 Task: Look for space in Eséka, Cameroon from 26th August, 2023 to 10th September, 2023 for 6 adults, 2 children in price range Rs.10000 to Rs.15000. Place can be entire place or shared room with 6 bedrooms having 6 beds and 6 bathrooms. Property type can be house, flat, guest house. Amenities needed are: wifi, TV, free parkinig on premises, gym, breakfast. Booking option can be shelf check-in. Required host language is English.
Action: Mouse moved to (430, 104)
Screenshot: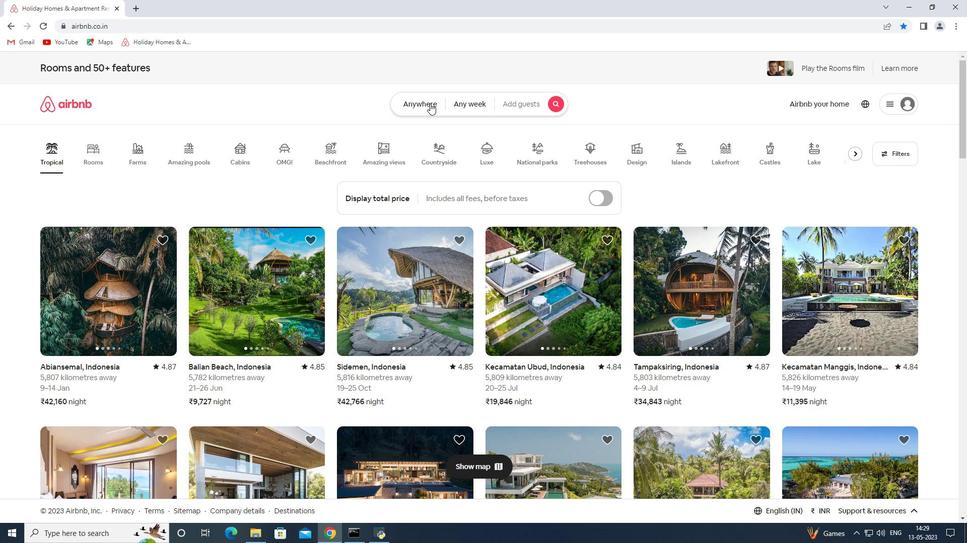 
Action: Mouse pressed left at (430, 104)
Screenshot: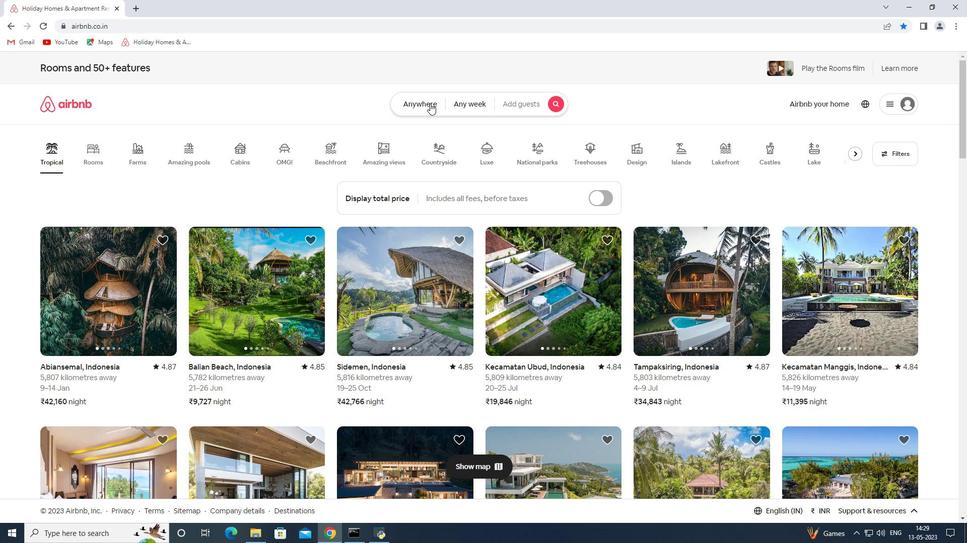 
Action: Mouse moved to (336, 143)
Screenshot: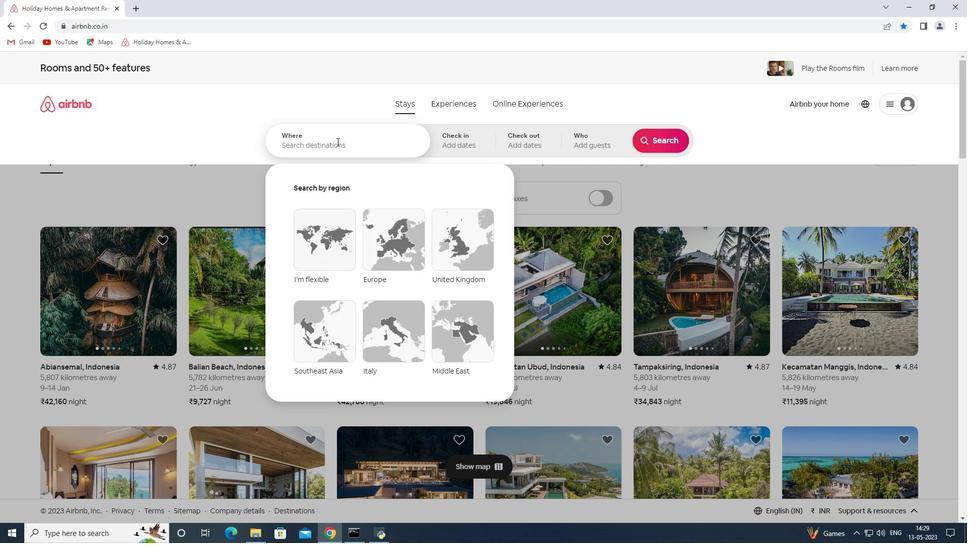 
Action: Mouse pressed left at (336, 143)
Screenshot: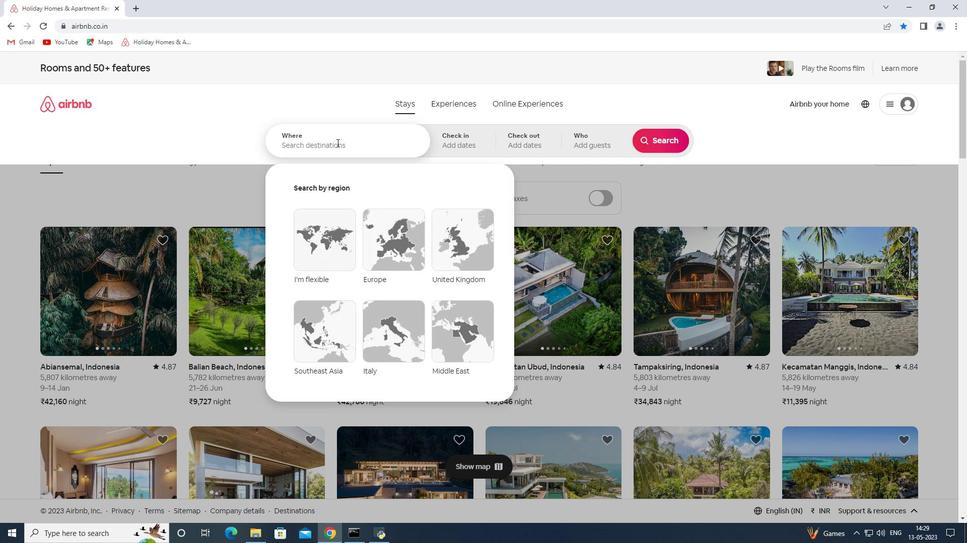 
Action: Key pressed <Key.shift><Key.shift><Key.shift><Key.shift><Key.shift><Key.shift><Key.shift><Key.shift><Key.shift>Eseka<Key.space>
Screenshot: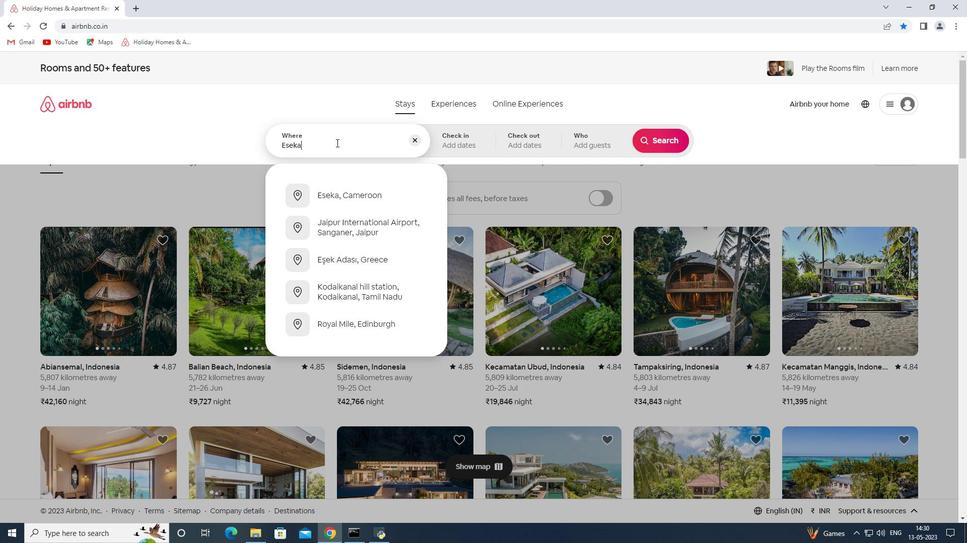 
Action: Mouse moved to (398, 225)
Screenshot: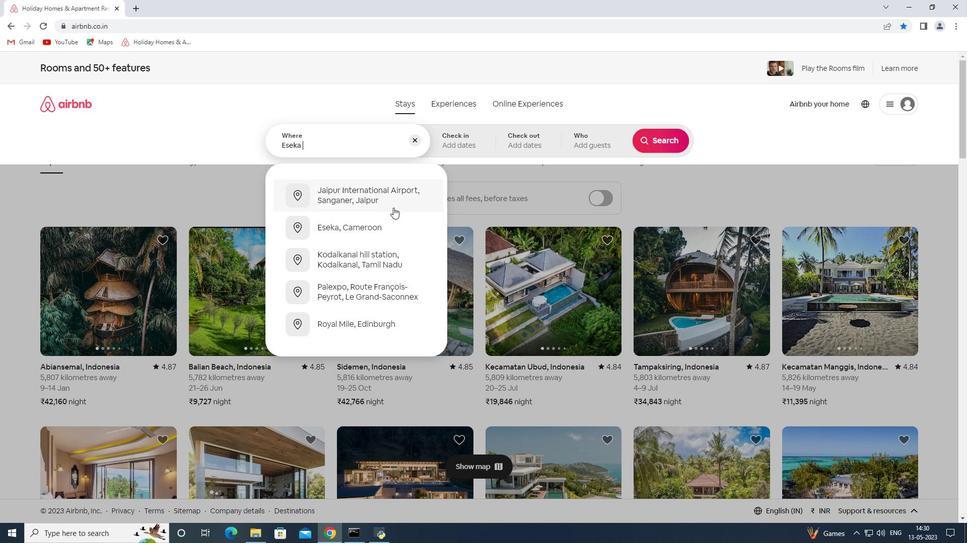 
Action: Mouse pressed left at (398, 225)
Screenshot: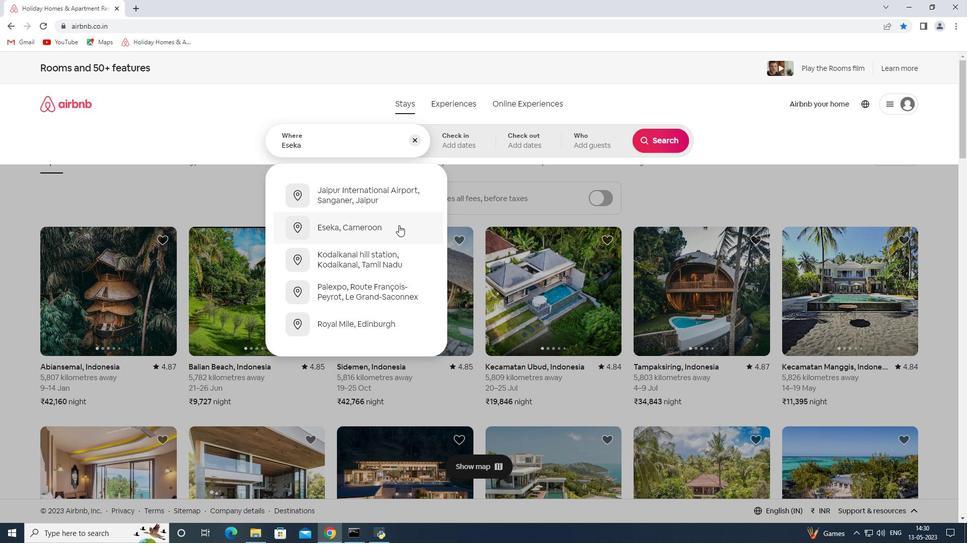 
Action: Mouse moved to (657, 216)
Screenshot: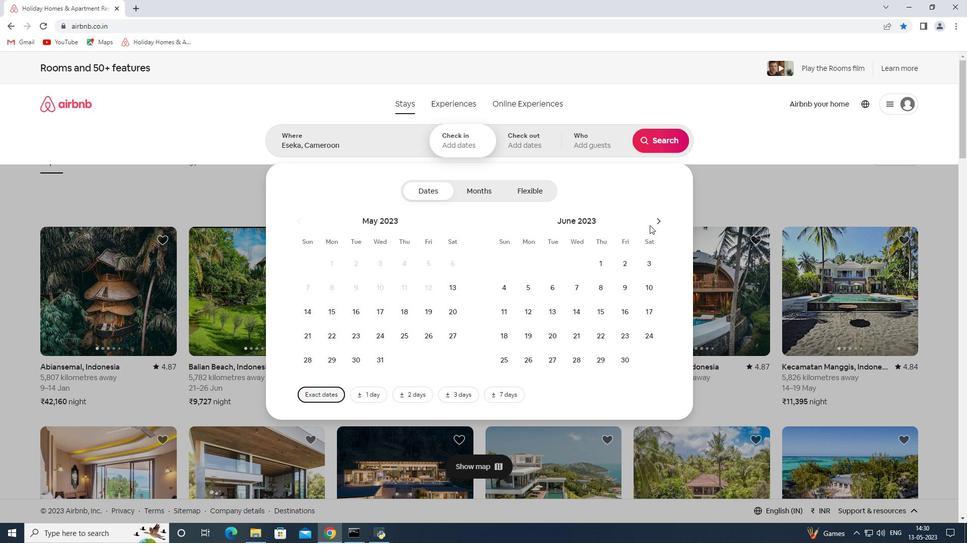 
Action: Mouse pressed left at (657, 216)
Screenshot: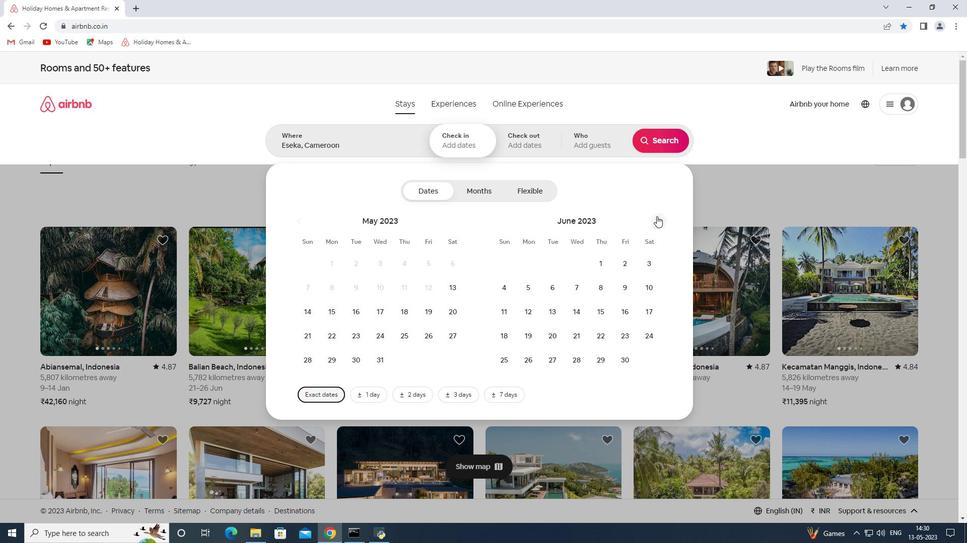 
Action: Mouse pressed left at (657, 216)
Screenshot: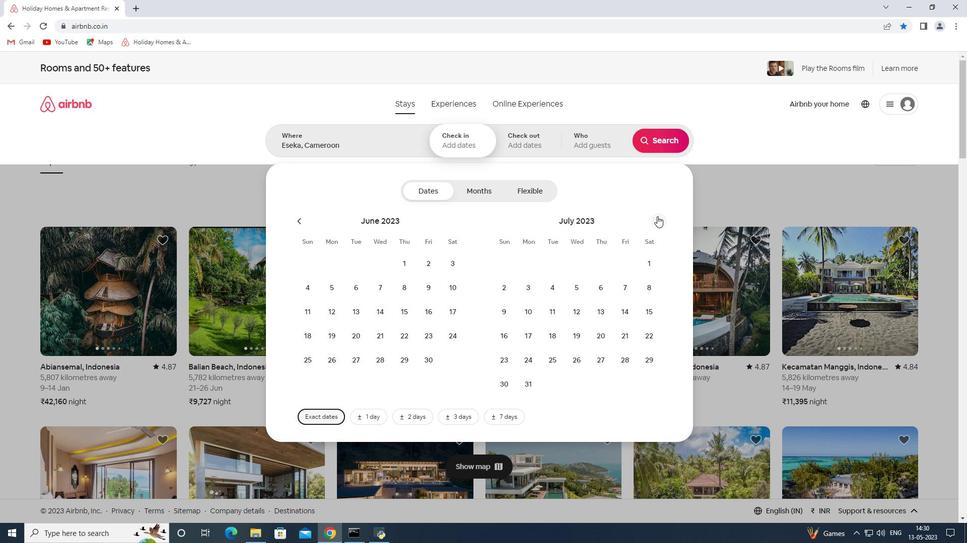 
Action: Mouse moved to (649, 340)
Screenshot: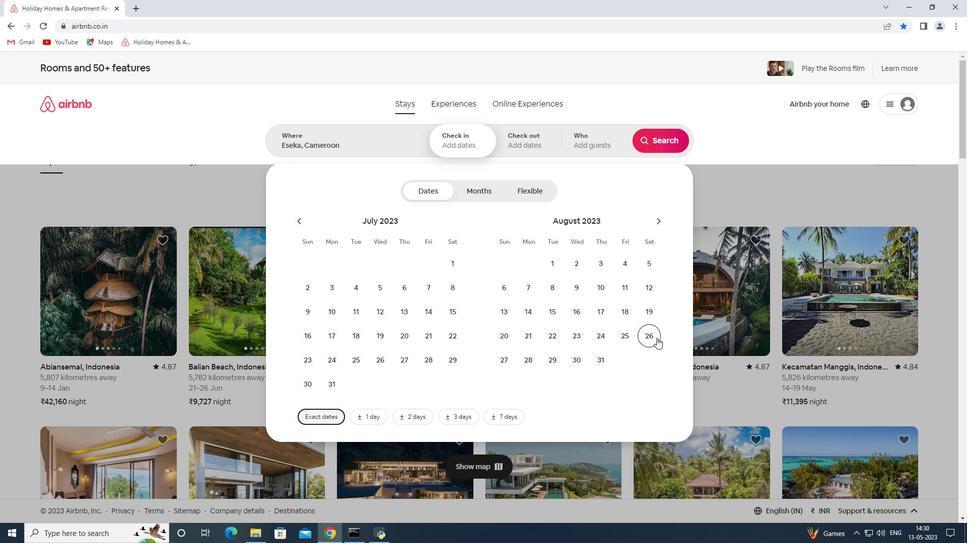 
Action: Mouse pressed left at (649, 340)
Screenshot: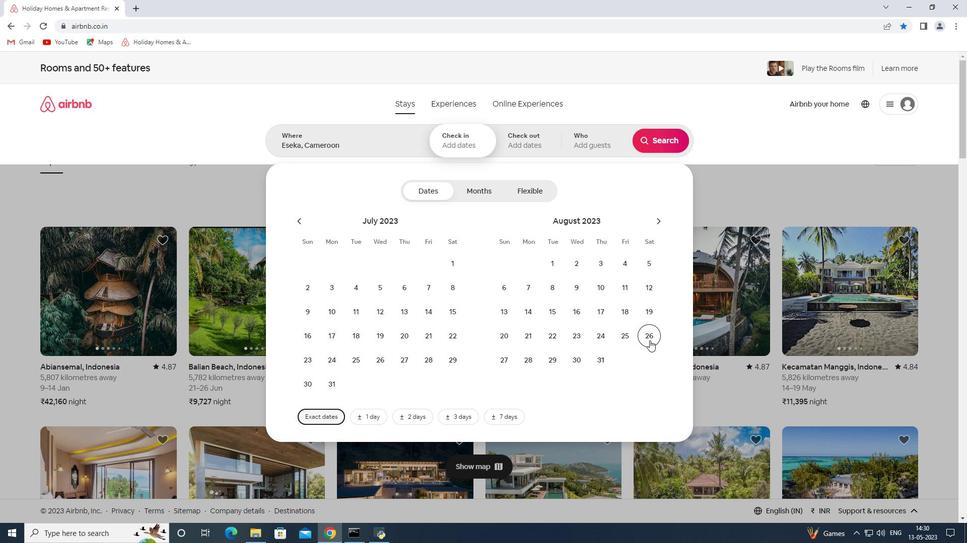 
Action: Mouse moved to (656, 218)
Screenshot: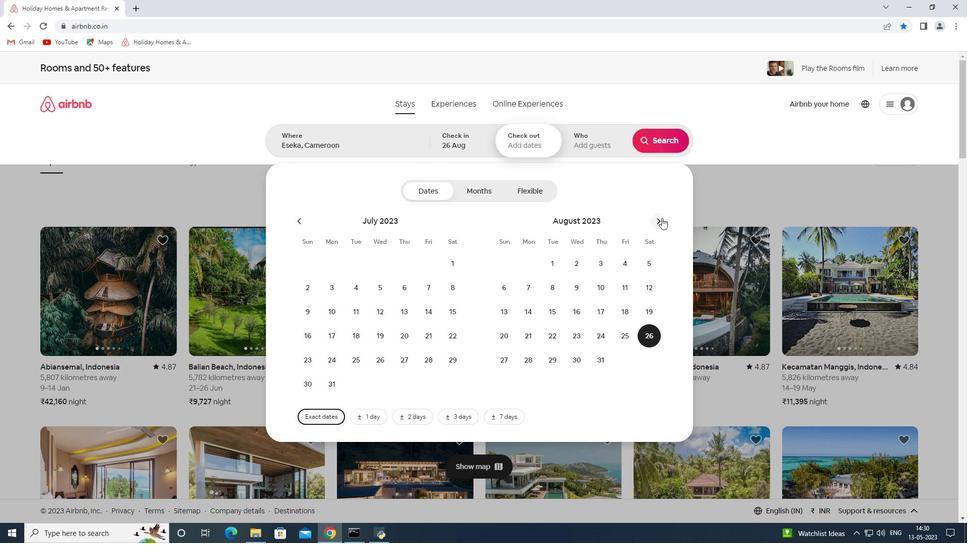 
Action: Mouse pressed left at (656, 218)
Screenshot: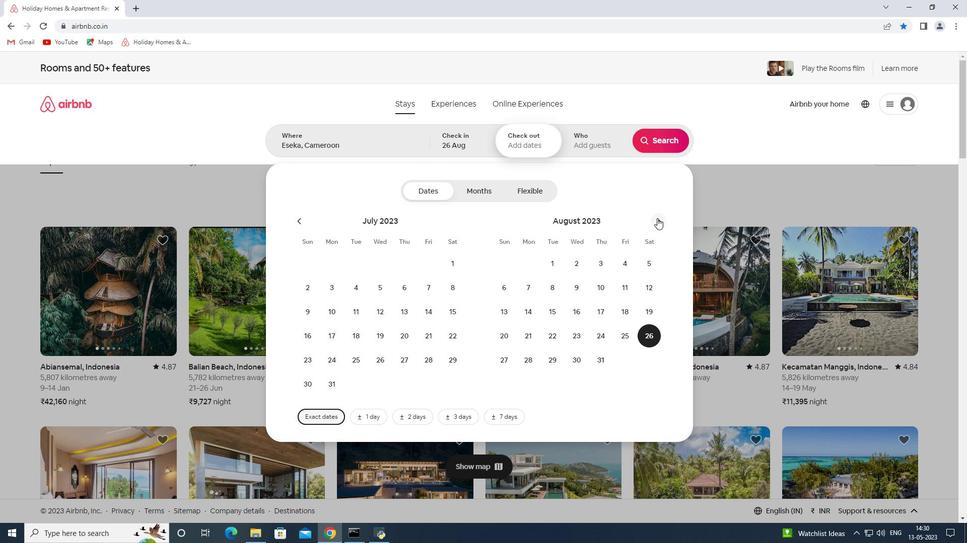 
Action: Mouse moved to (508, 309)
Screenshot: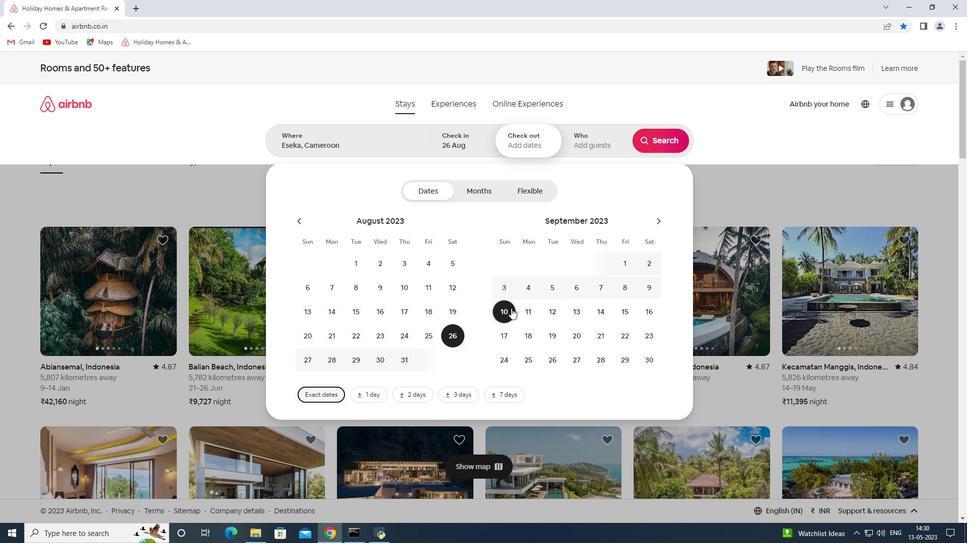 
Action: Mouse pressed left at (508, 309)
Screenshot: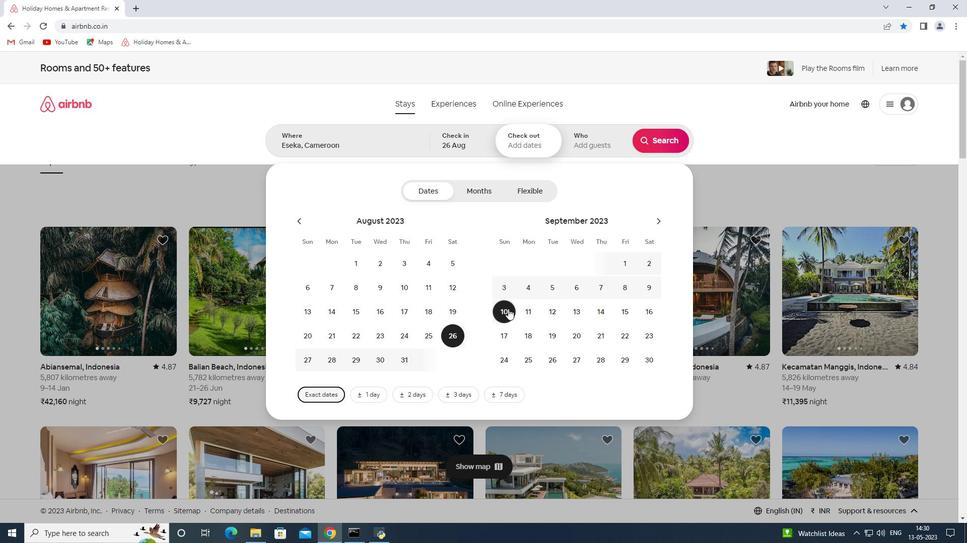 
Action: Mouse moved to (590, 144)
Screenshot: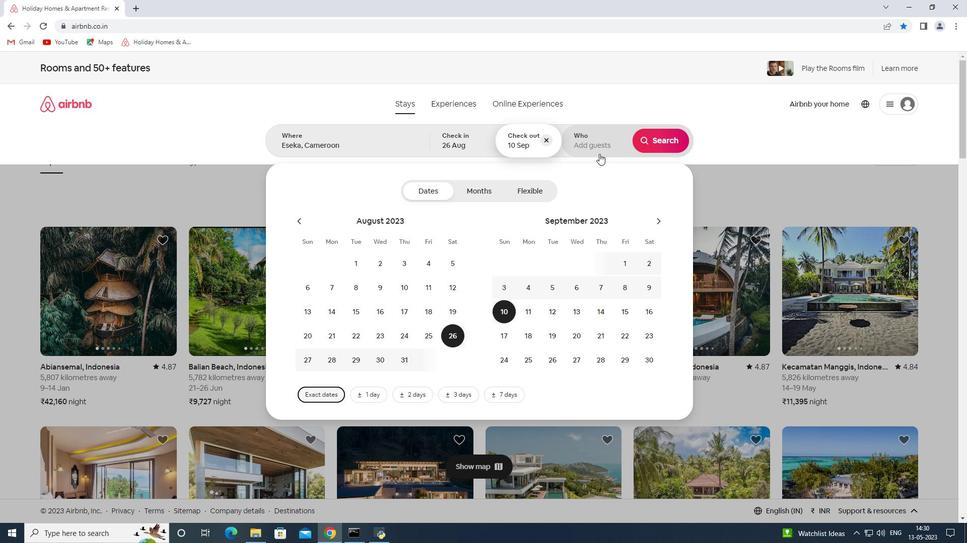 
Action: Mouse pressed left at (590, 144)
Screenshot: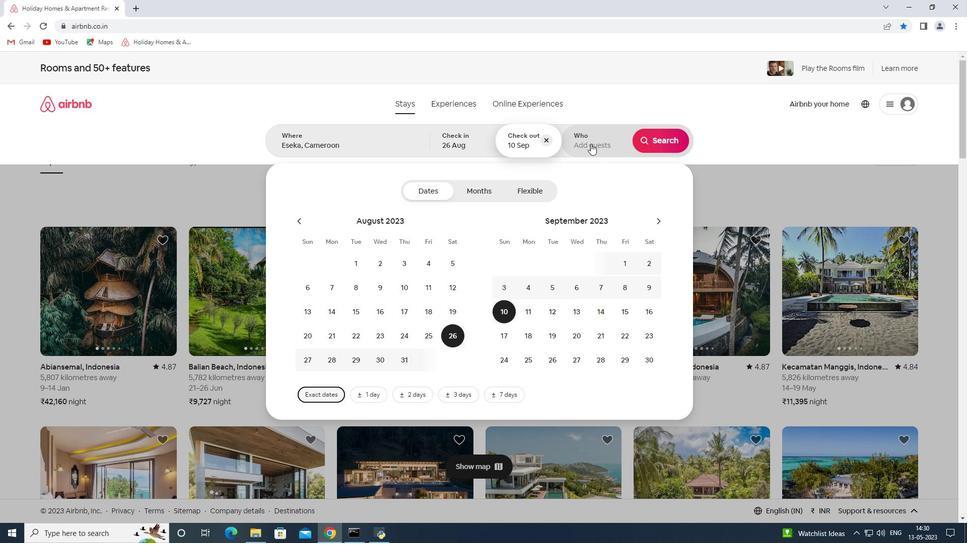 
Action: Mouse moved to (665, 192)
Screenshot: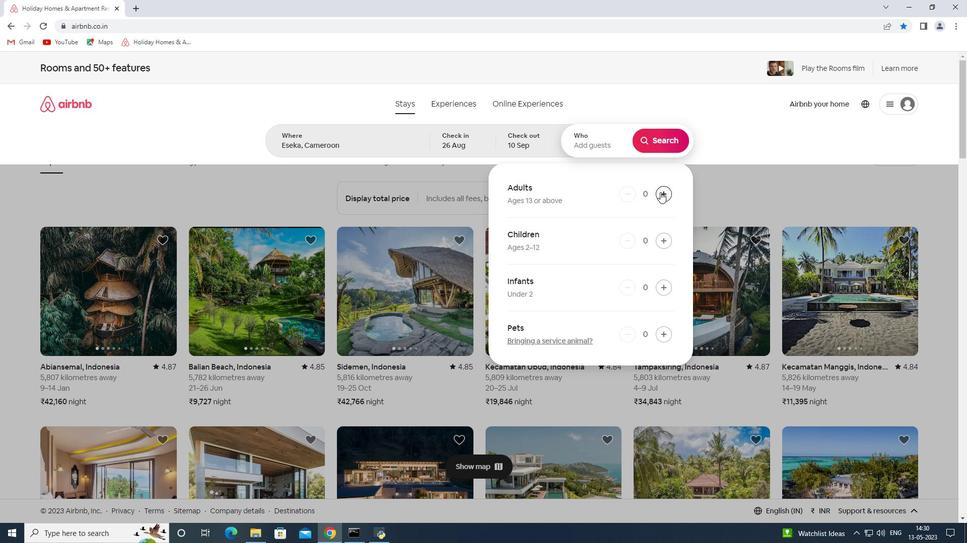 
Action: Mouse pressed left at (665, 192)
Screenshot: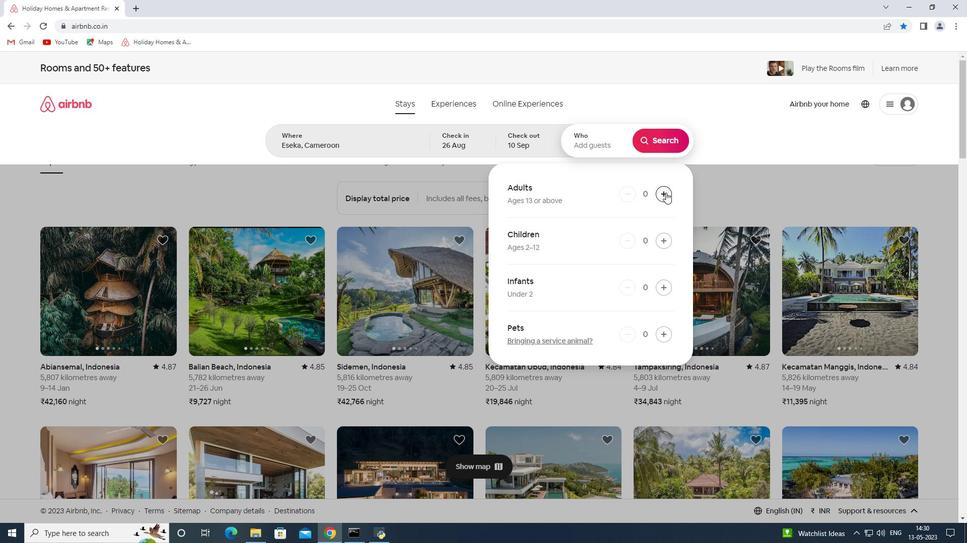 
Action: Mouse pressed left at (665, 192)
Screenshot: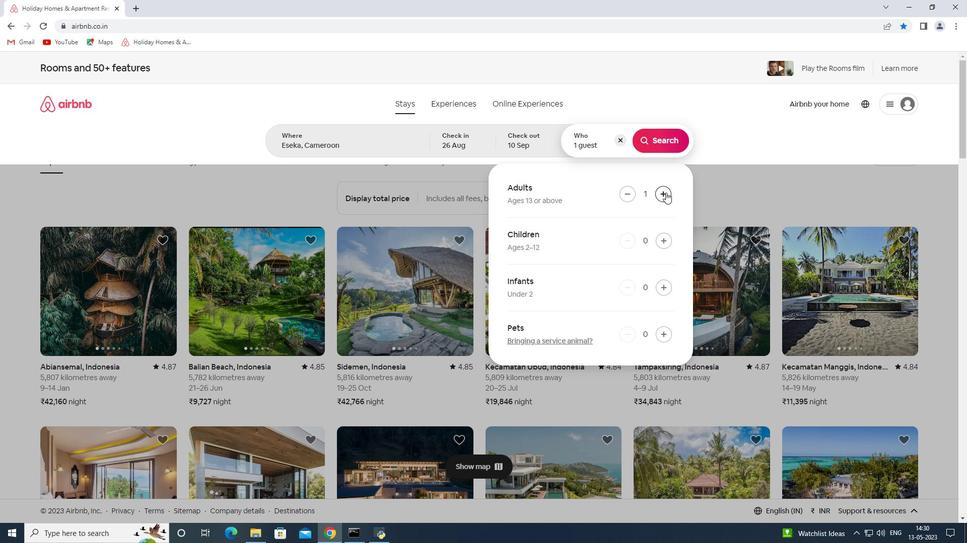 
Action: Mouse pressed left at (665, 192)
Screenshot: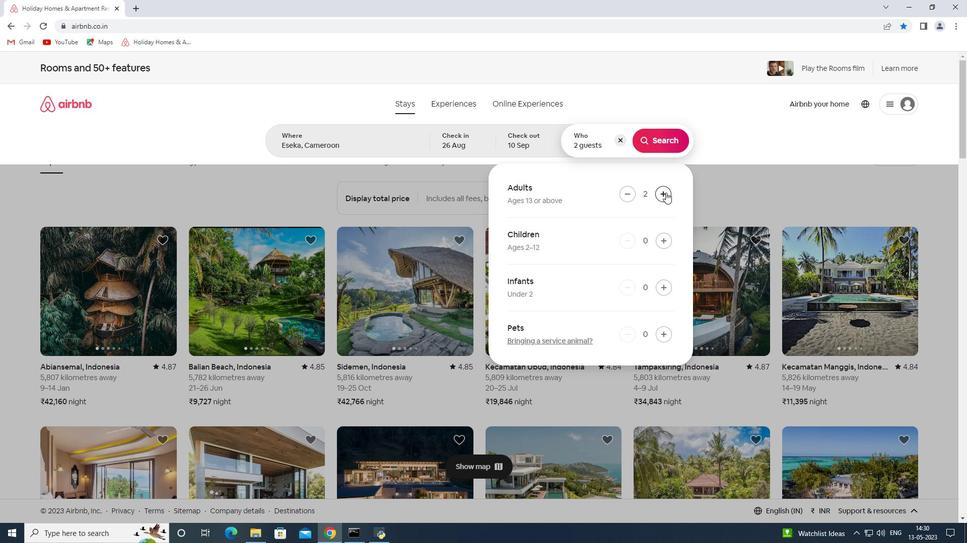 
Action: Mouse pressed left at (665, 192)
Screenshot: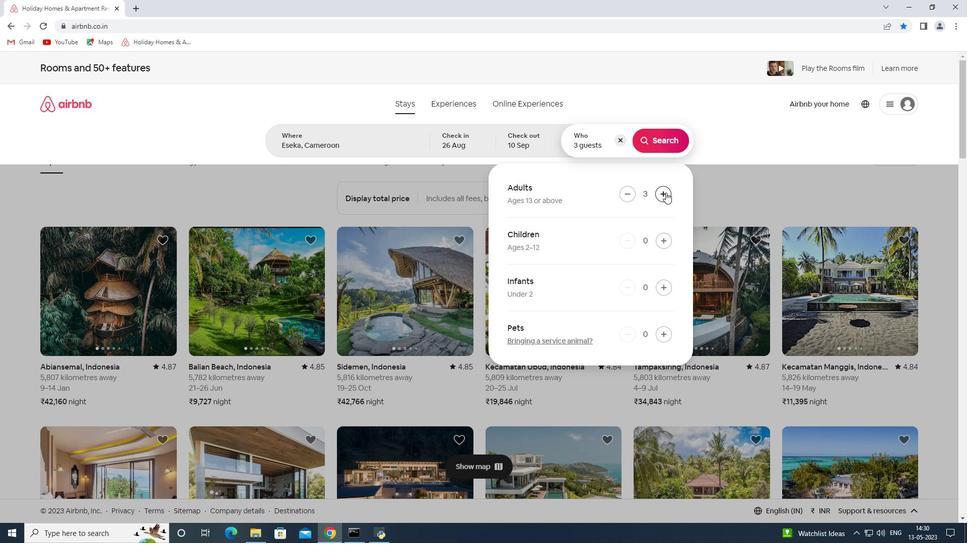 
Action: Mouse pressed left at (665, 192)
Screenshot: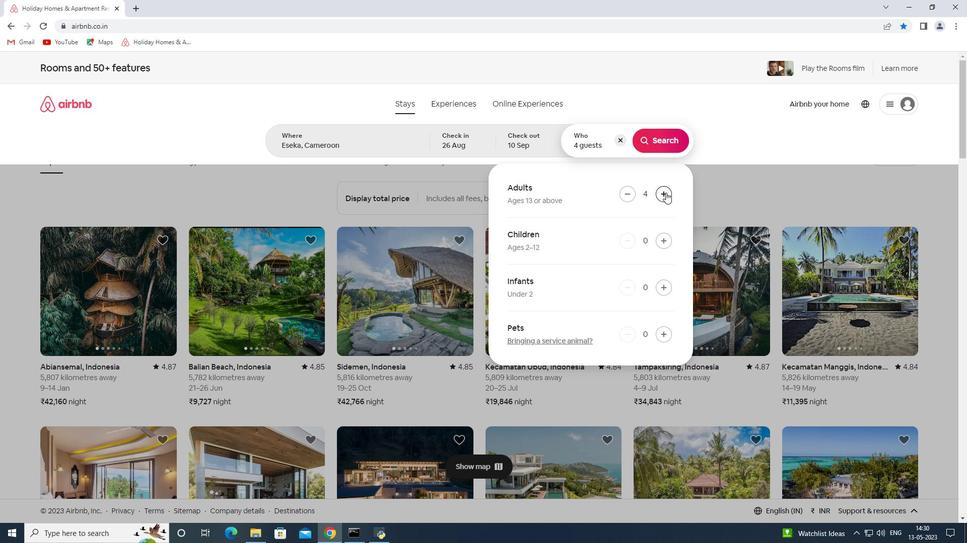 
Action: Mouse pressed left at (665, 192)
Screenshot: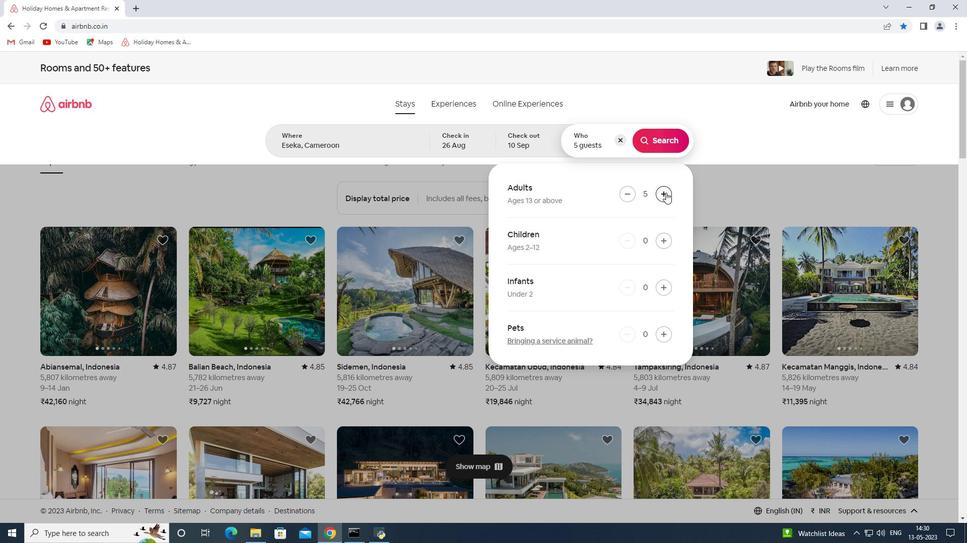 
Action: Mouse moved to (662, 242)
Screenshot: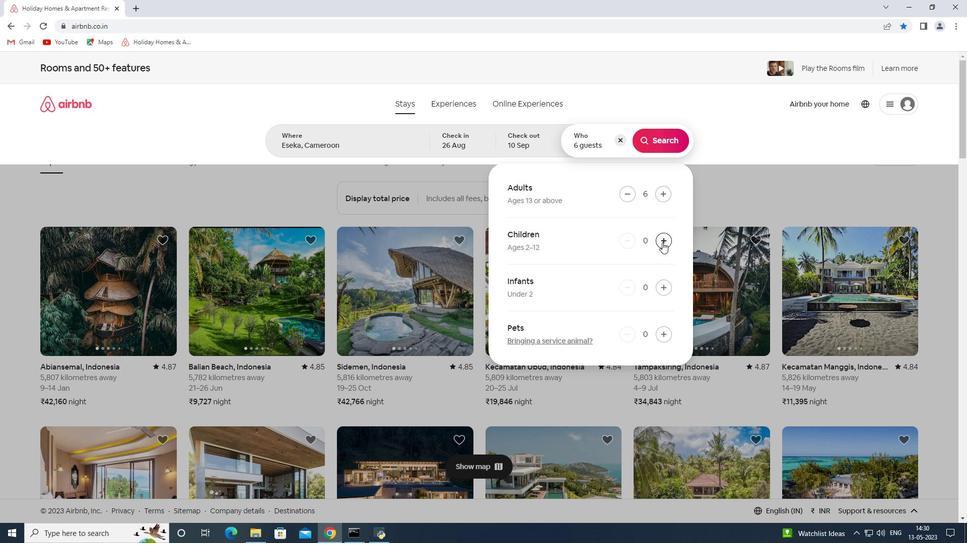 
Action: Mouse pressed left at (662, 242)
Screenshot: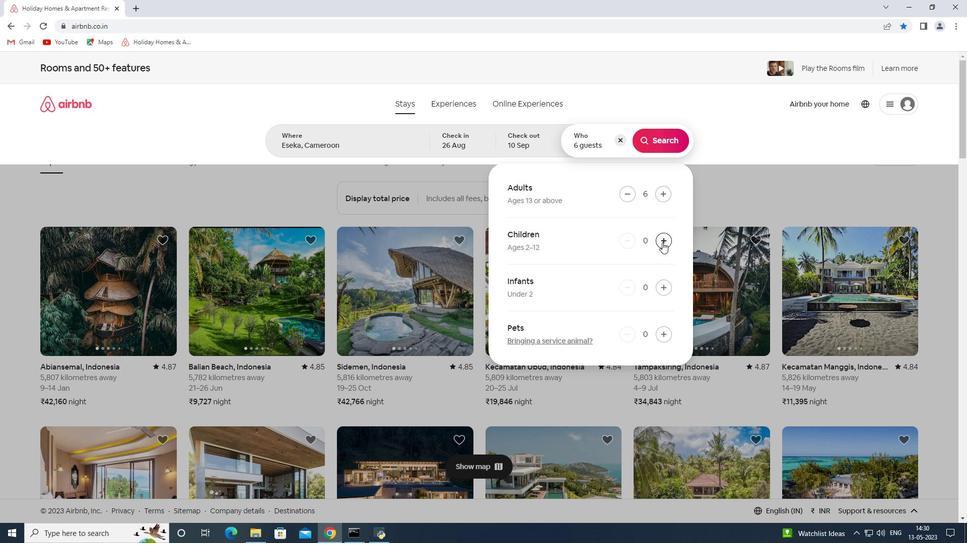 
Action: Mouse pressed left at (662, 242)
Screenshot: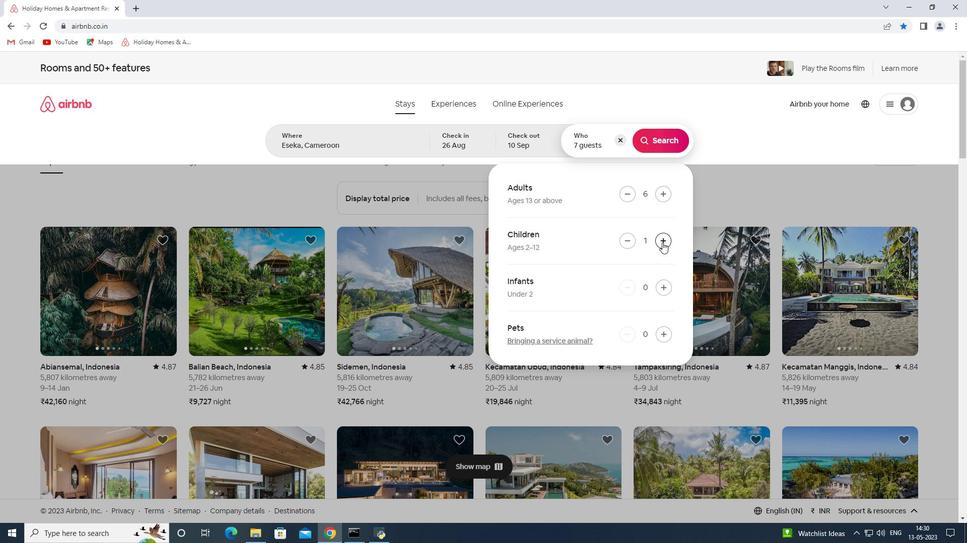 
Action: Mouse moved to (657, 148)
Screenshot: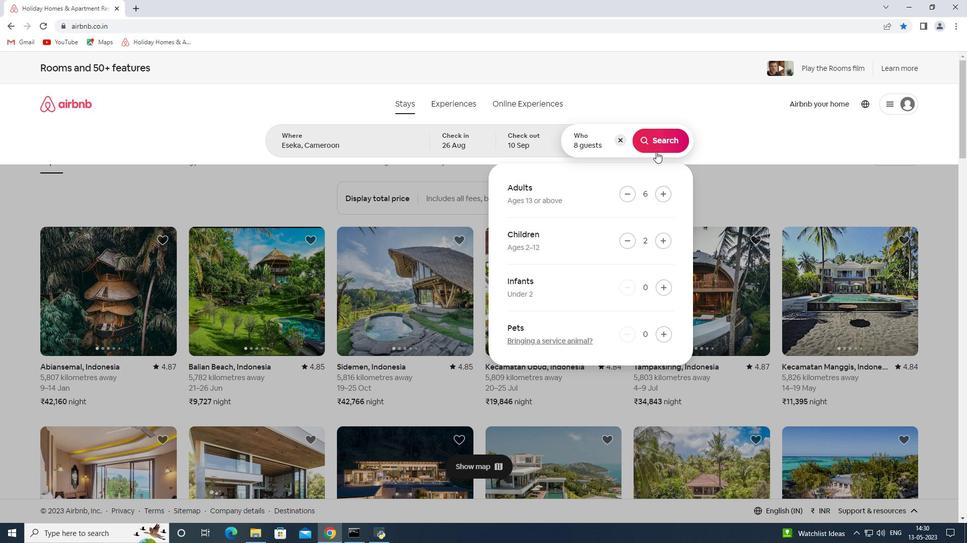 
Action: Mouse pressed left at (657, 148)
Screenshot: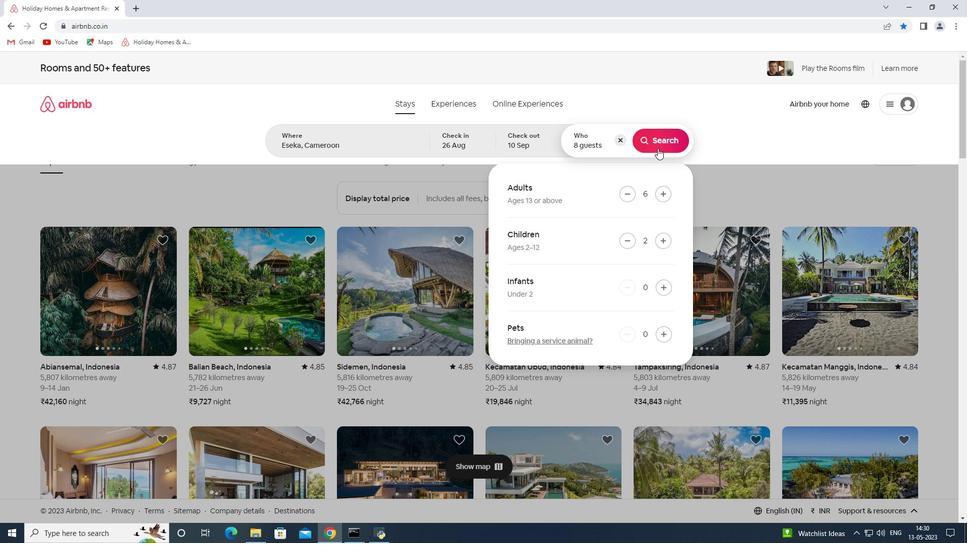 
Action: Mouse moved to (913, 115)
Screenshot: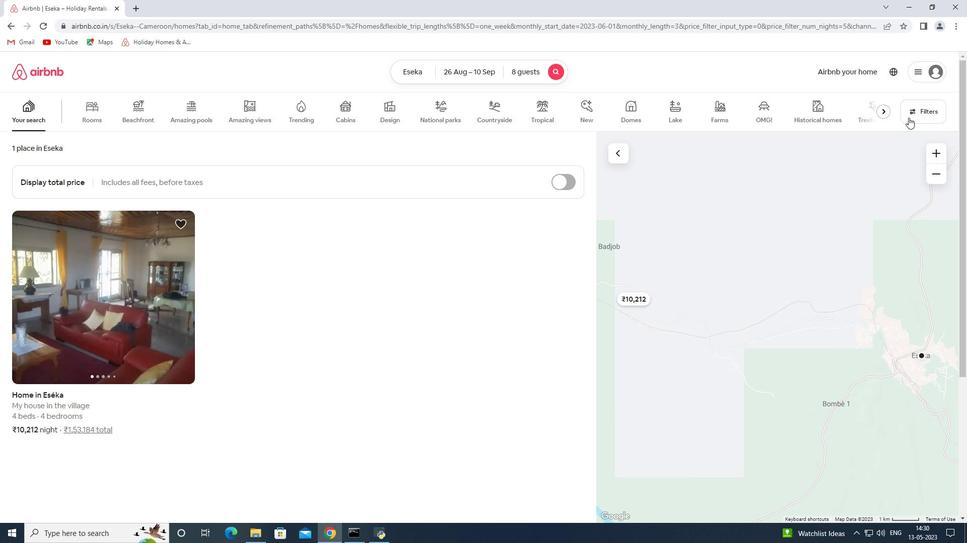 
Action: Mouse pressed left at (913, 115)
Screenshot: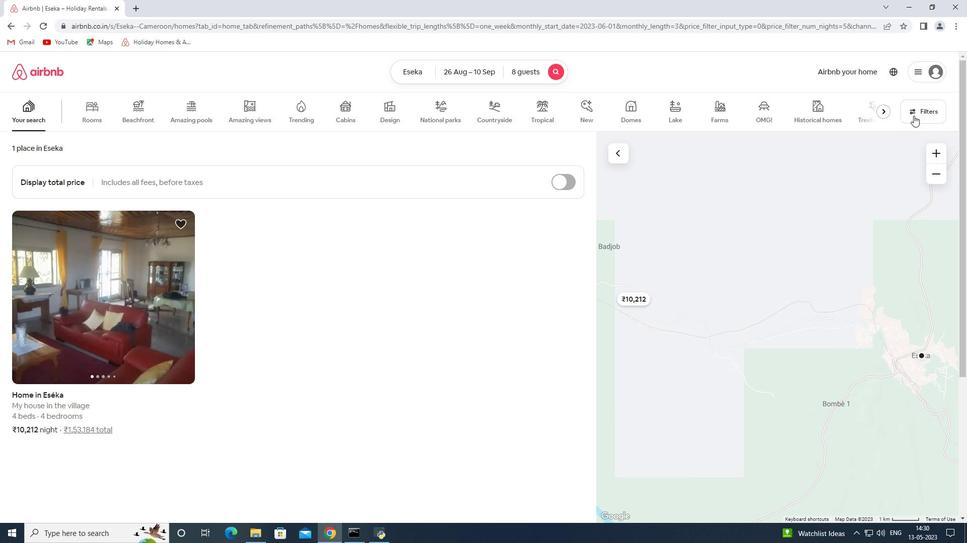 
Action: Mouse moved to (385, 364)
Screenshot: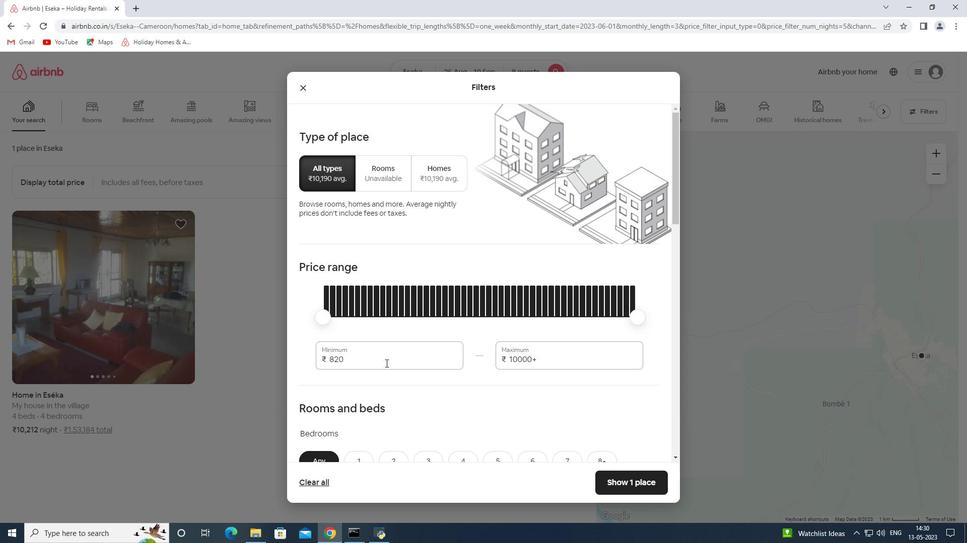 
Action: Mouse pressed left at (385, 364)
Screenshot: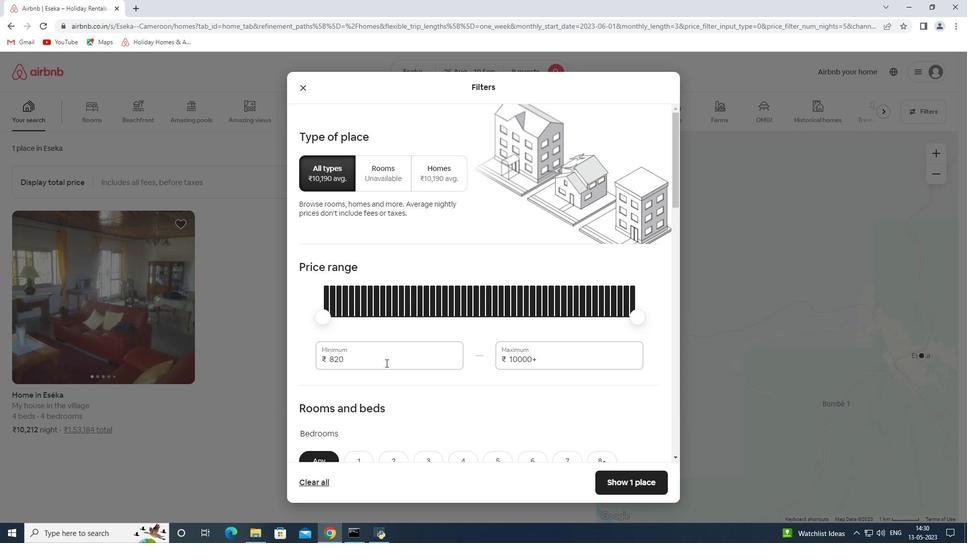 
Action: Mouse pressed left at (385, 364)
Screenshot: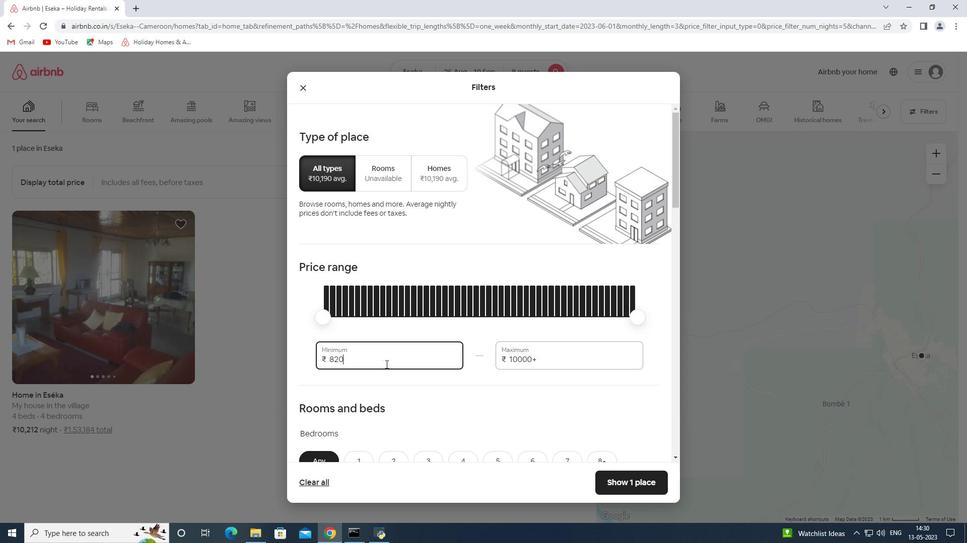 
Action: Key pressed 10000<Key.tab>15000
Screenshot: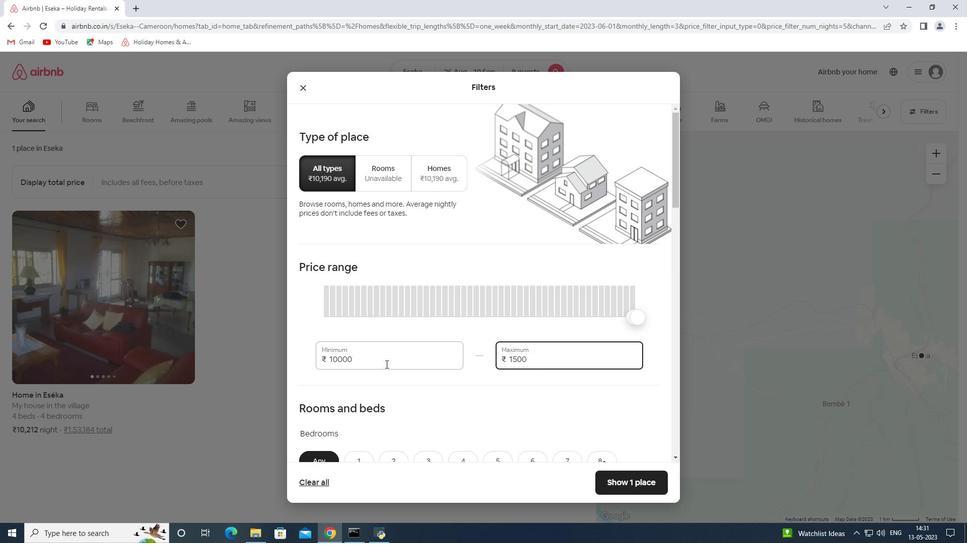 
Action: Mouse moved to (377, 351)
Screenshot: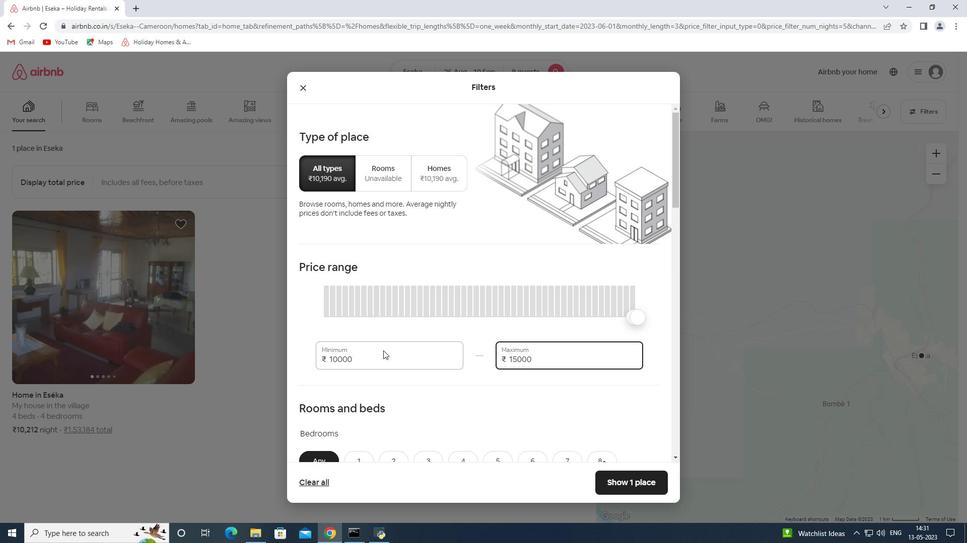 
Action: Mouse scrolled (377, 351) with delta (0, 0)
Screenshot: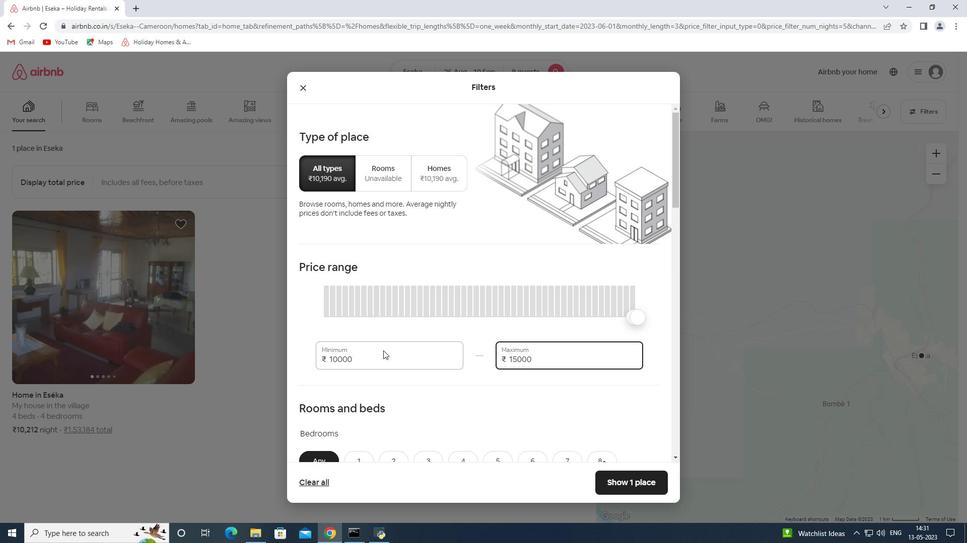 
Action: Mouse moved to (366, 350)
Screenshot: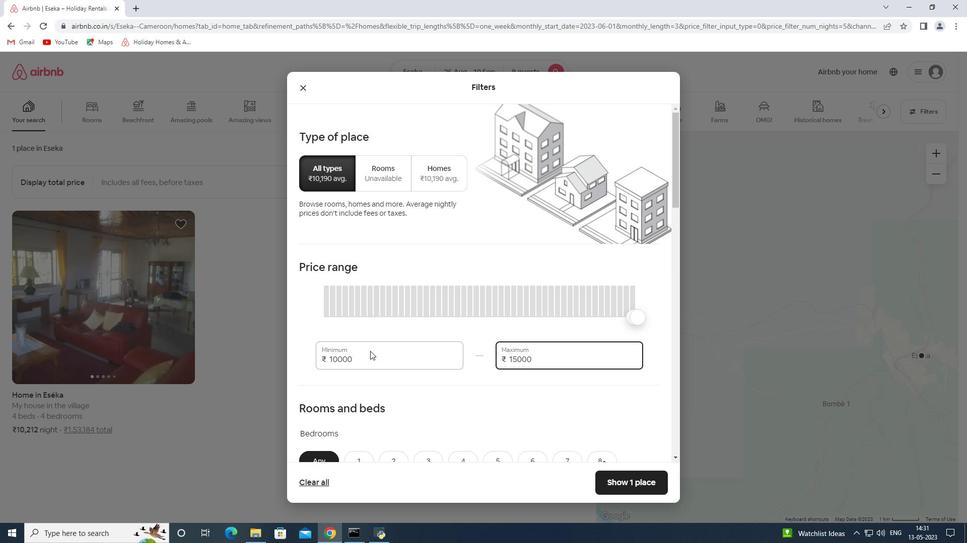 
Action: Mouse scrolled (366, 350) with delta (0, 0)
Screenshot: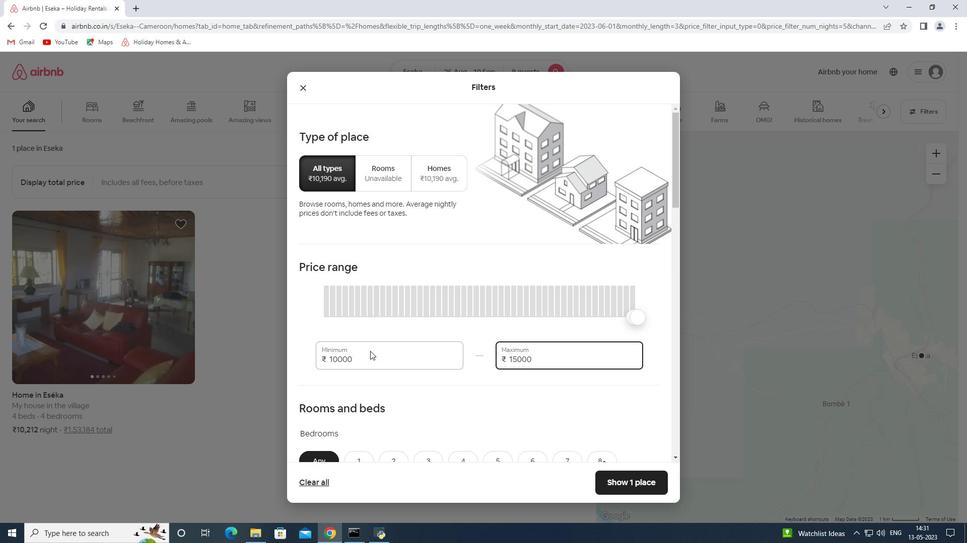 
Action: Mouse moved to (365, 335)
Screenshot: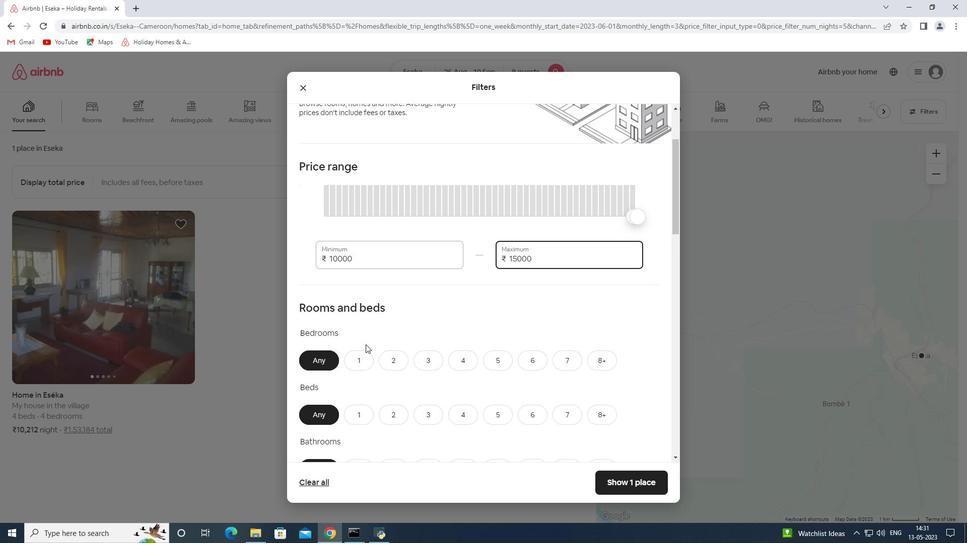 
Action: Mouse scrolled (365, 334) with delta (0, 0)
Screenshot: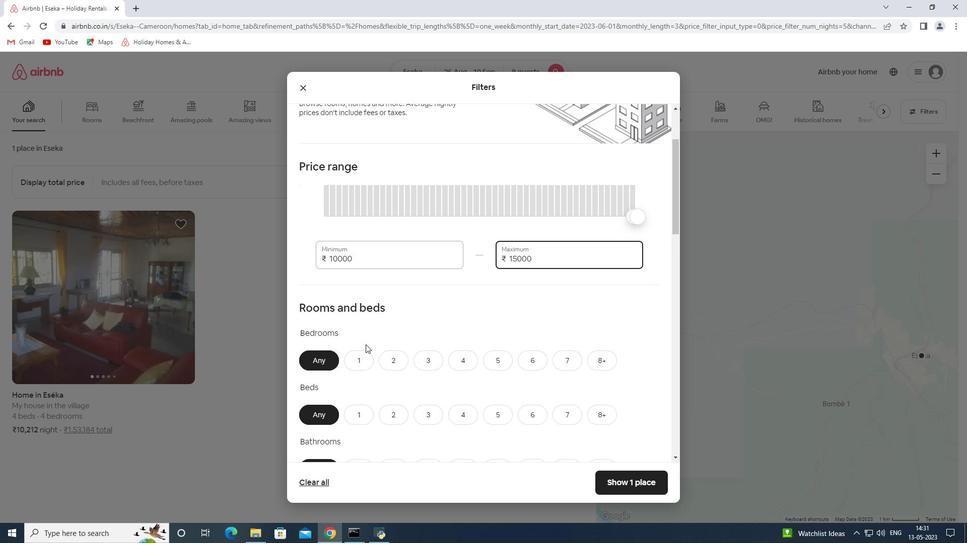 
Action: Mouse moved to (393, 291)
Screenshot: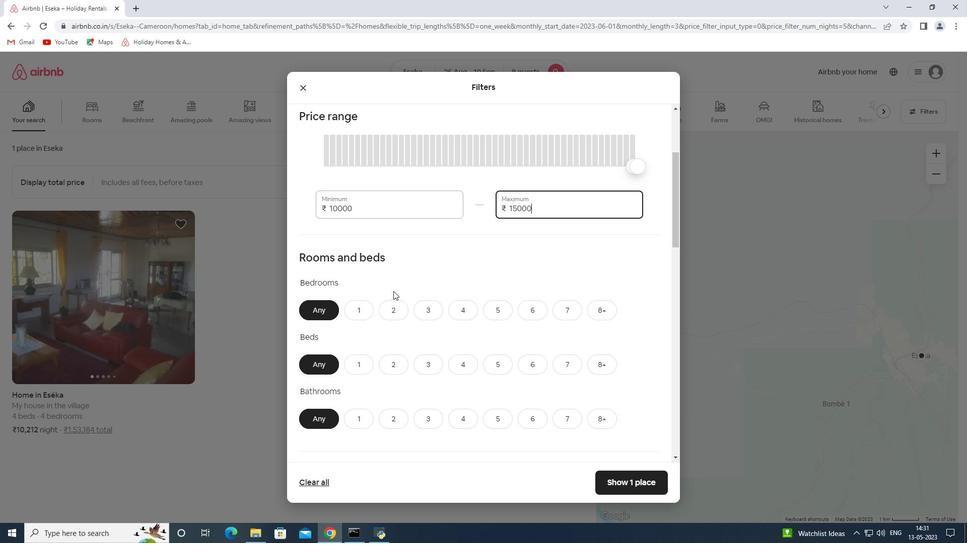 
Action: Mouse scrolled (393, 290) with delta (0, 0)
Screenshot: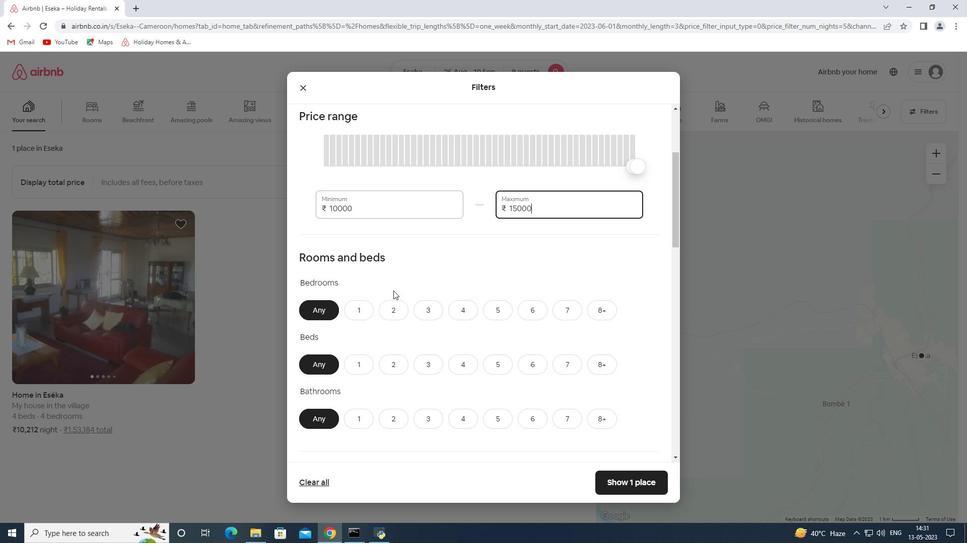 
Action: Mouse moved to (531, 257)
Screenshot: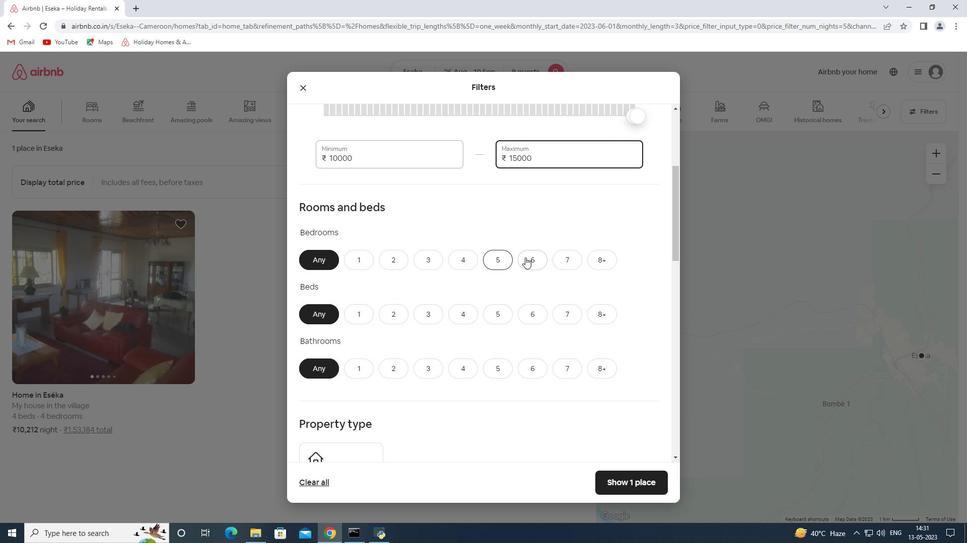 
Action: Mouse pressed left at (531, 257)
Screenshot: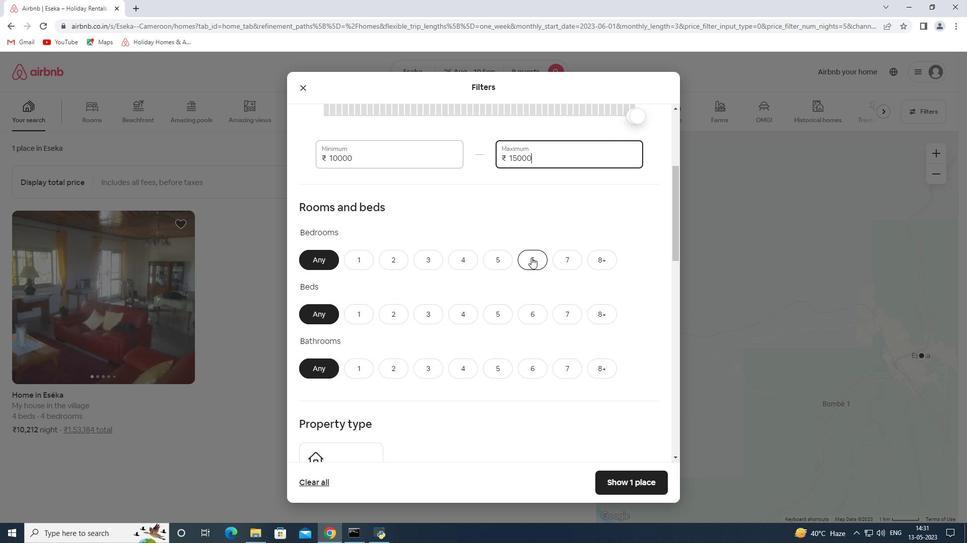 
Action: Mouse moved to (531, 311)
Screenshot: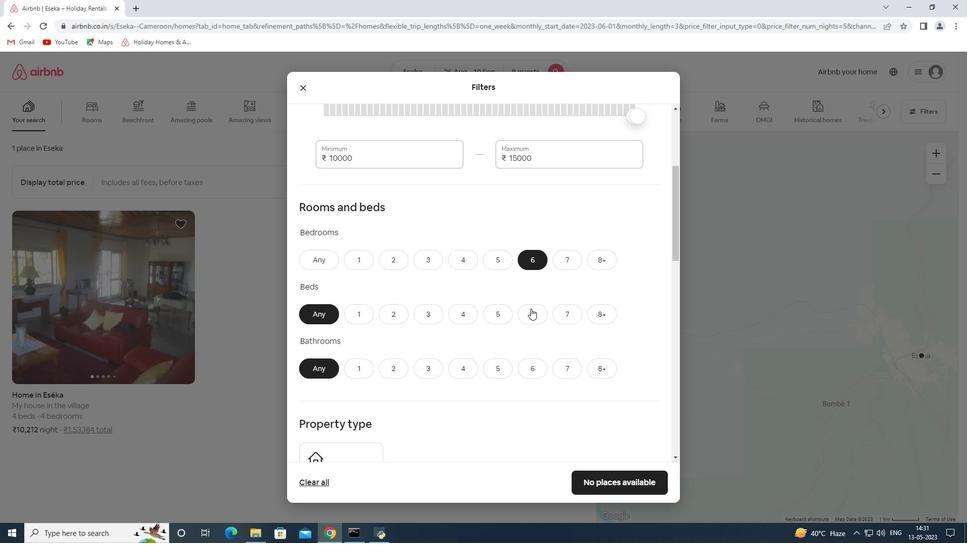 
Action: Mouse pressed left at (531, 311)
Screenshot: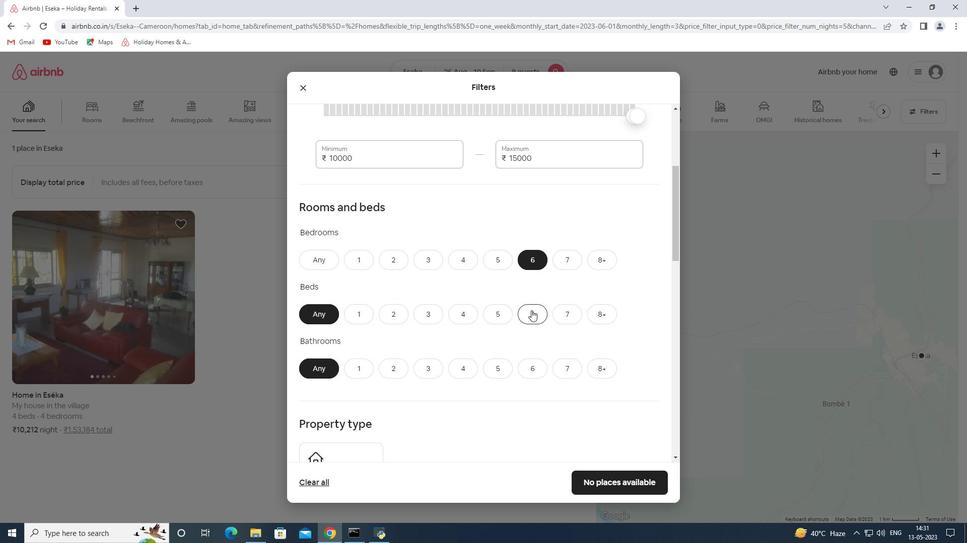 
Action: Mouse scrolled (531, 310) with delta (0, 0)
Screenshot: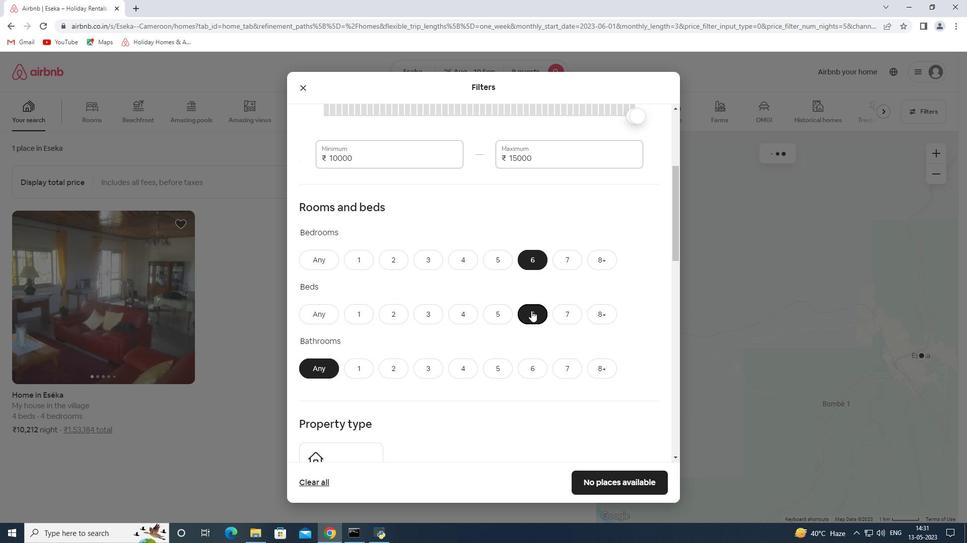 
Action: Mouse scrolled (531, 310) with delta (0, 0)
Screenshot: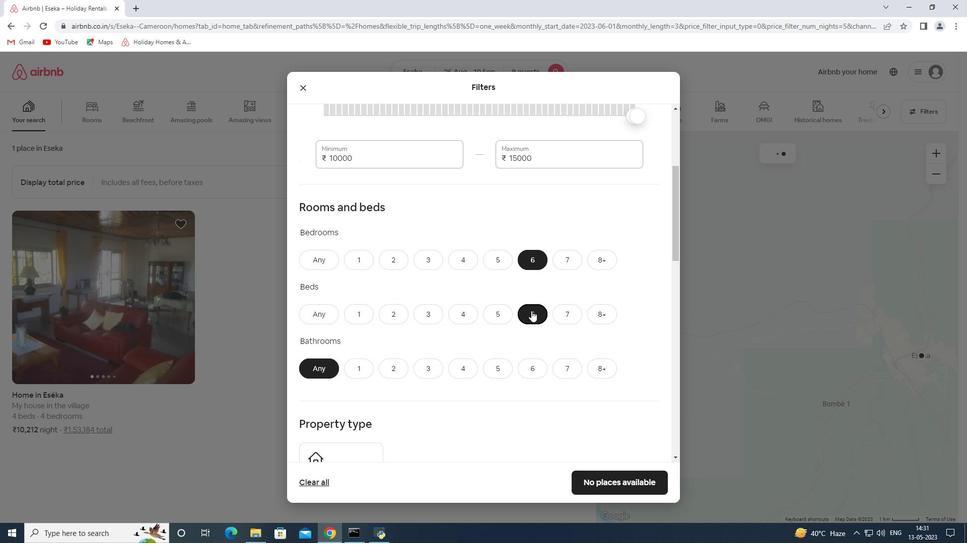 
Action: Mouse moved to (532, 272)
Screenshot: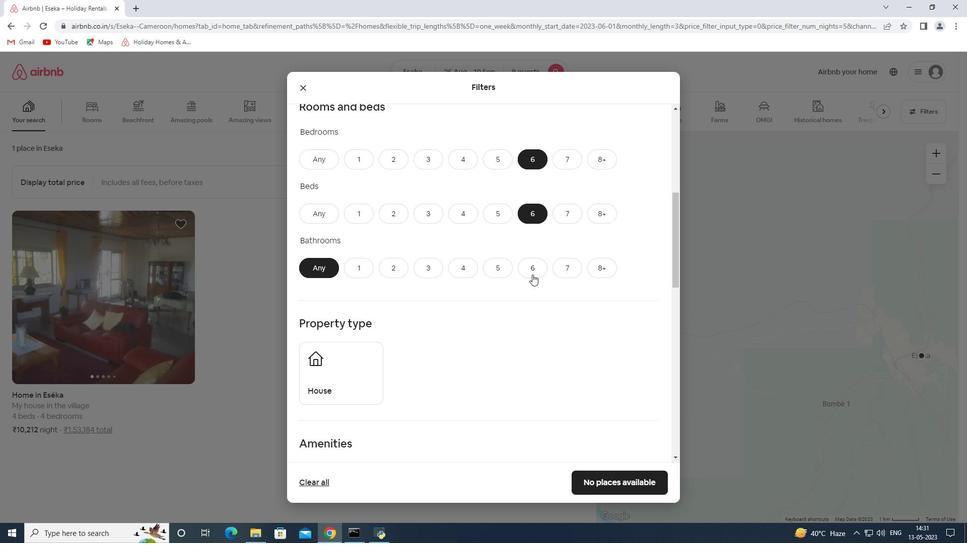 
Action: Mouse pressed left at (532, 272)
Screenshot: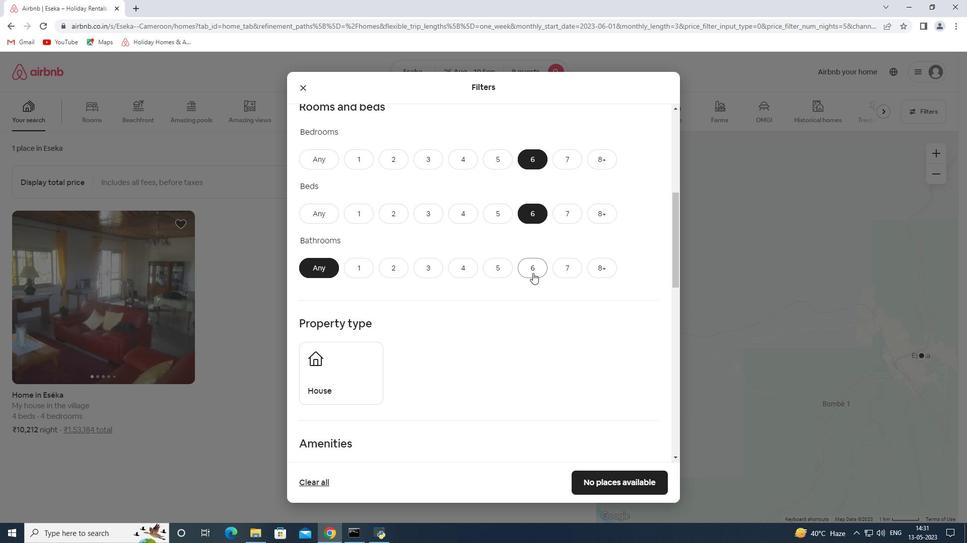
Action: Mouse moved to (331, 379)
Screenshot: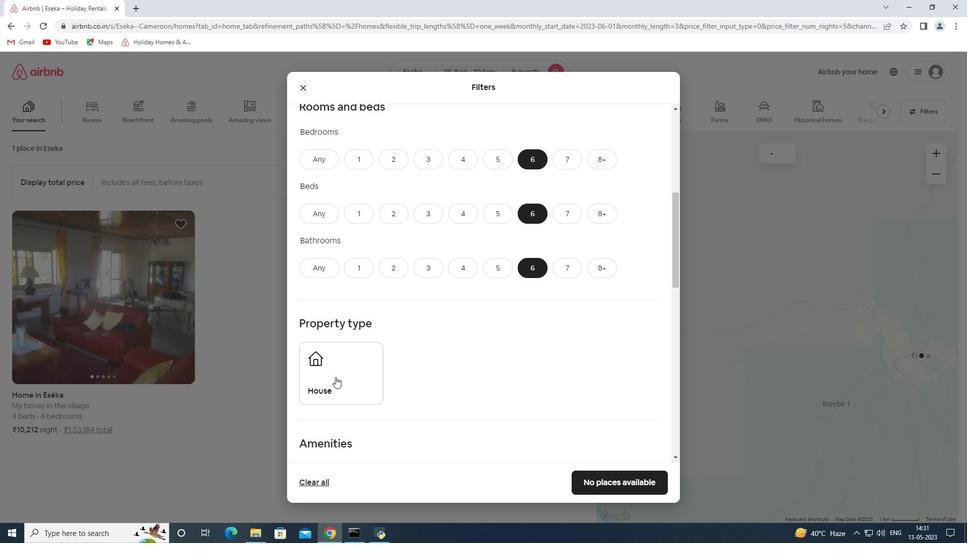 
Action: Mouse pressed left at (331, 379)
Screenshot: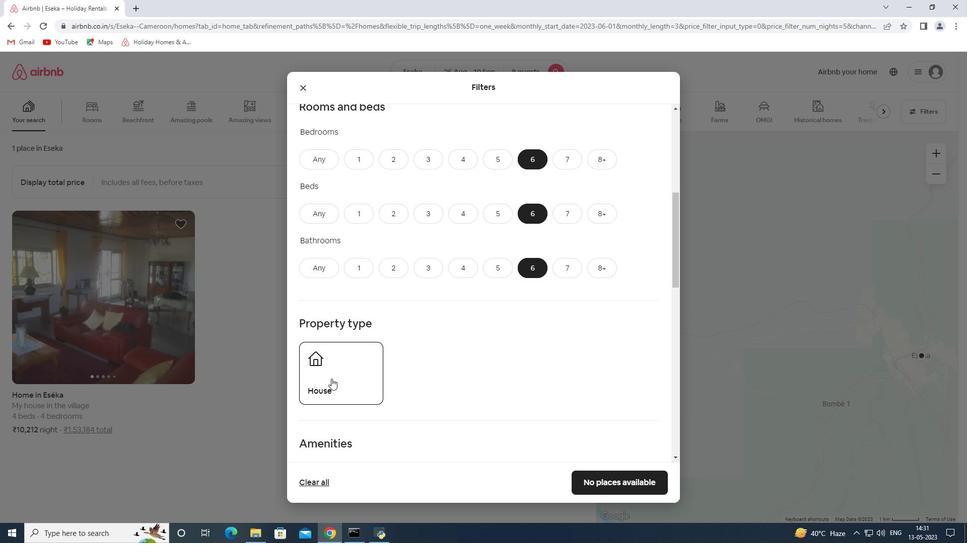 
Action: Mouse scrolled (331, 378) with delta (0, 0)
Screenshot: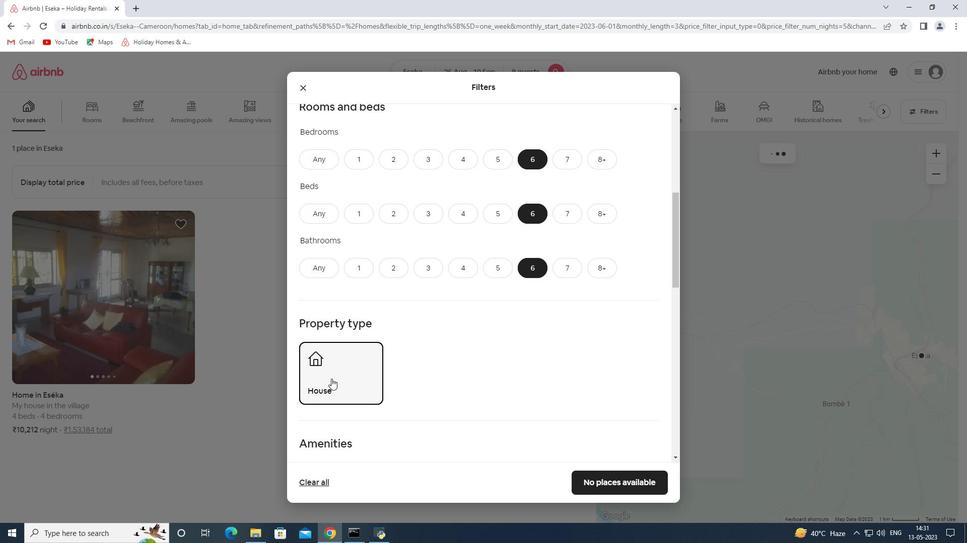 
Action: Mouse scrolled (331, 378) with delta (0, 0)
Screenshot: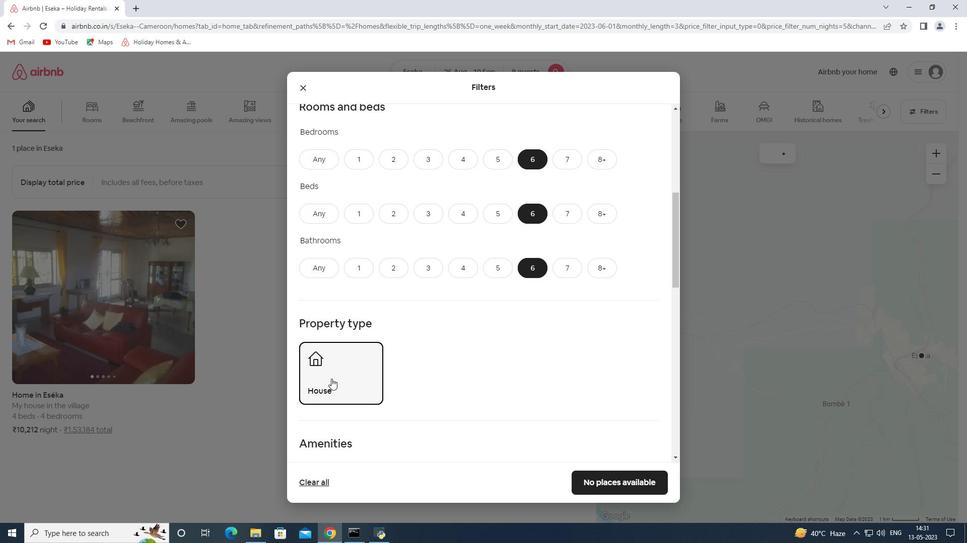 
Action: Mouse scrolled (331, 378) with delta (0, 0)
Screenshot: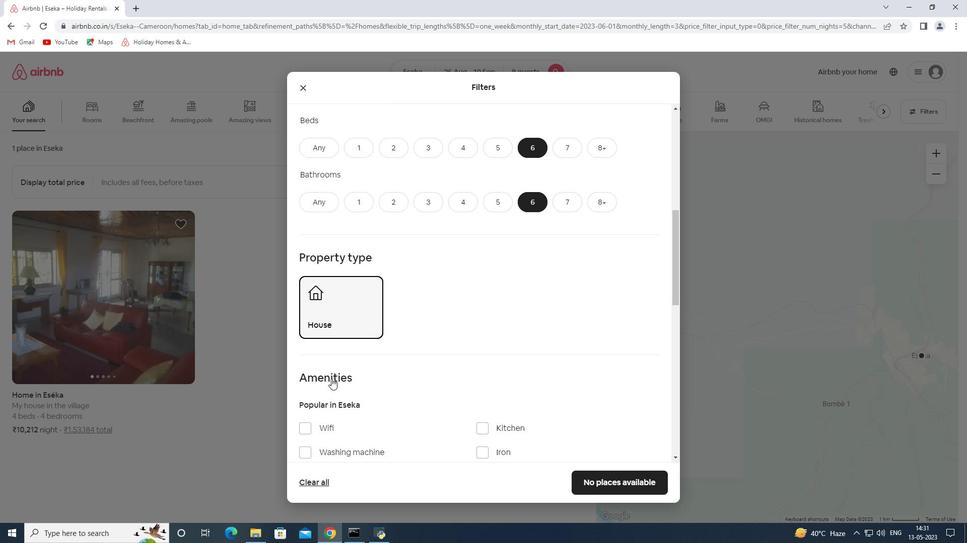 
Action: Mouse scrolled (331, 378) with delta (0, 0)
Screenshot: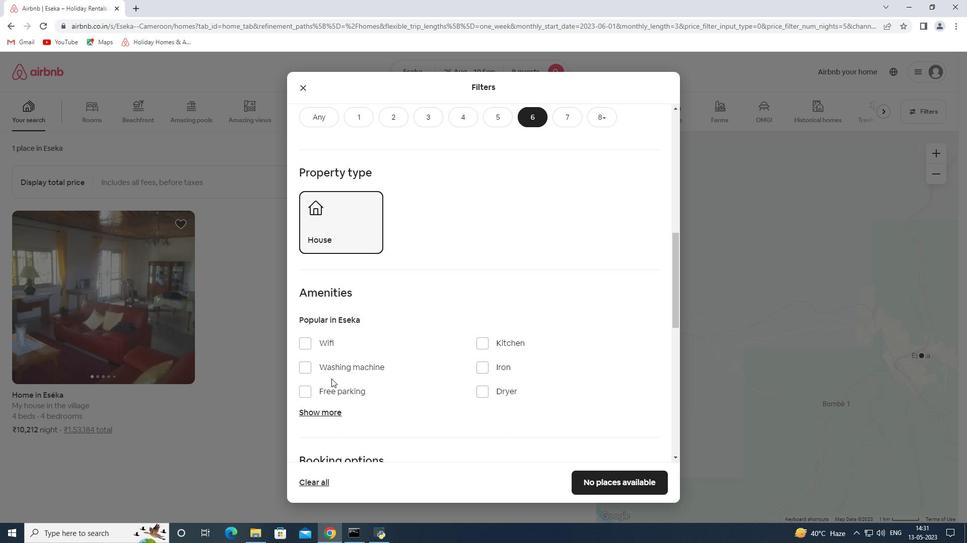 
Action: Mouse moved to (333, 365)
Screenshot: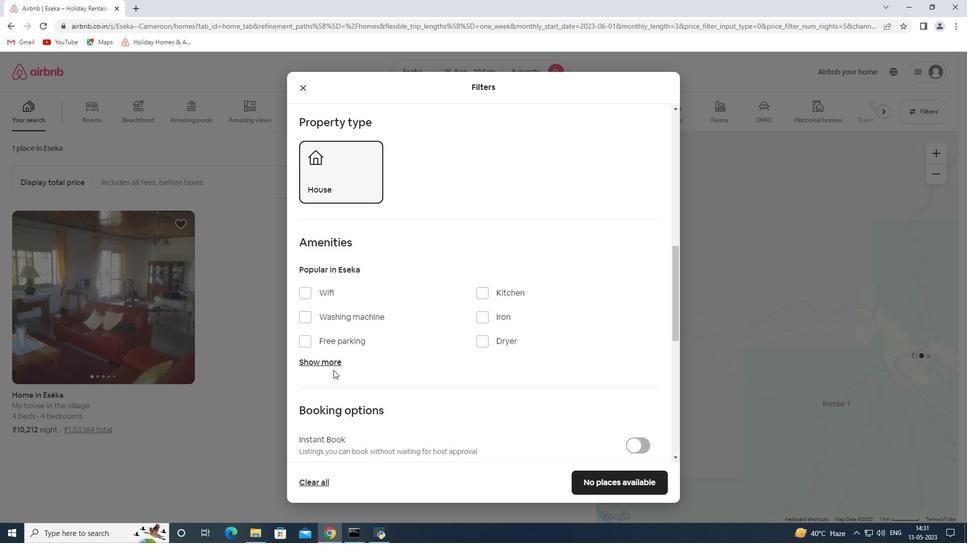 
Action: Mouse pressed left at (333, 365)
Screenshot: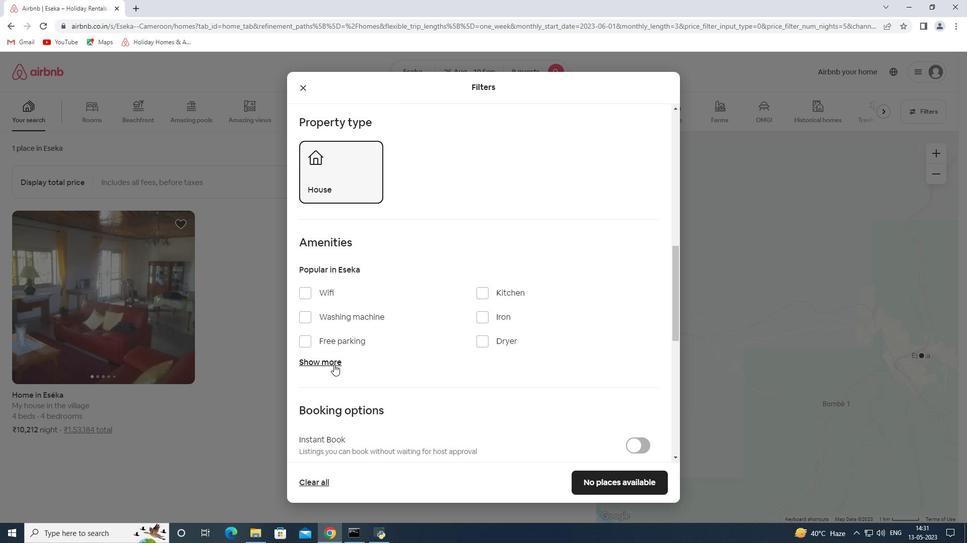 
Action: Mouse moved to (327, 293)
Screenshot: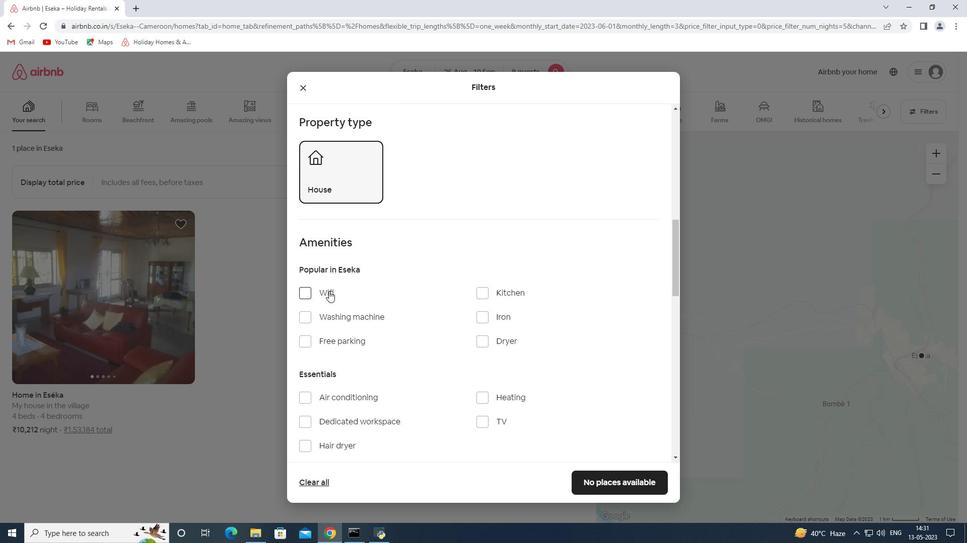 
Action: Mouse pressed left at (327, 293)
Screenshot: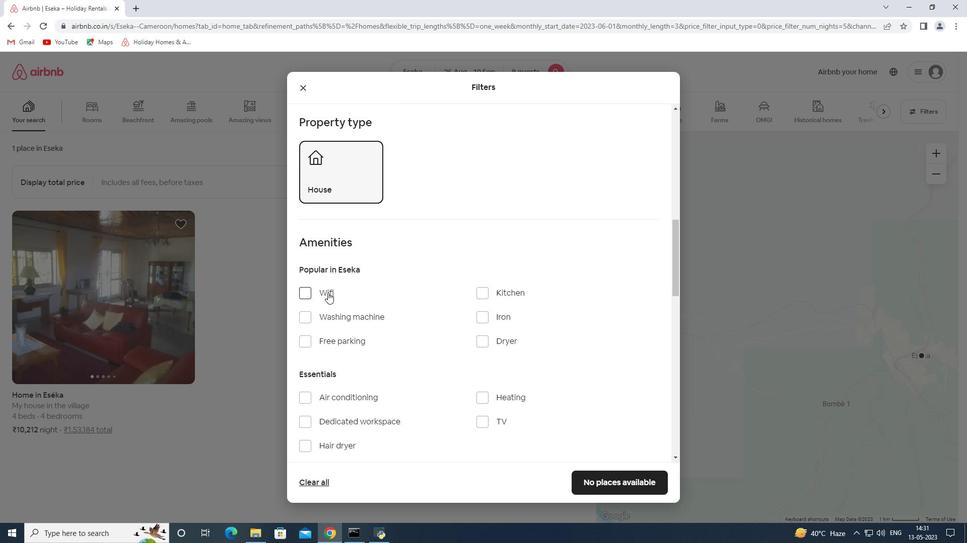 
Action: Mouse moved to (323, 338)
Screenshot: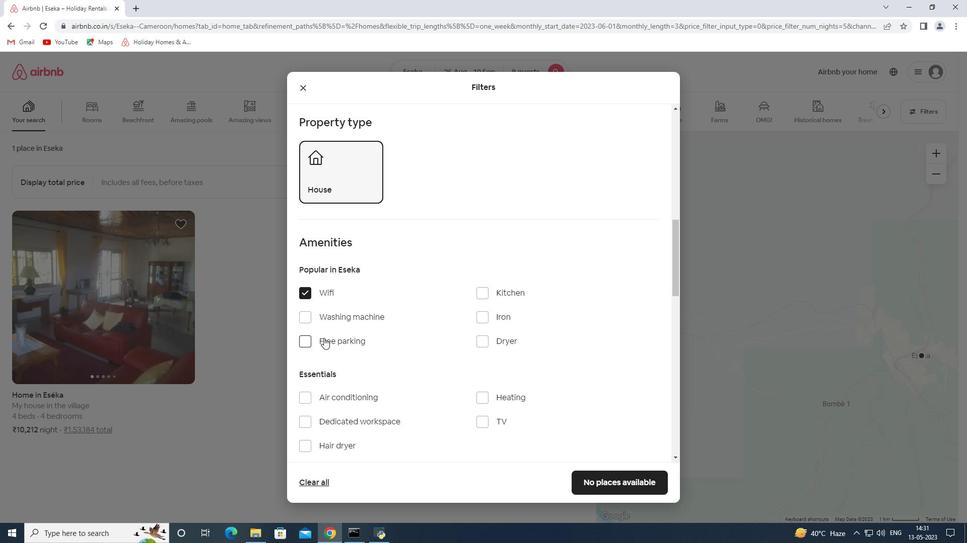 
Action: Mouse pressed left at (323, 338)
Screenshot: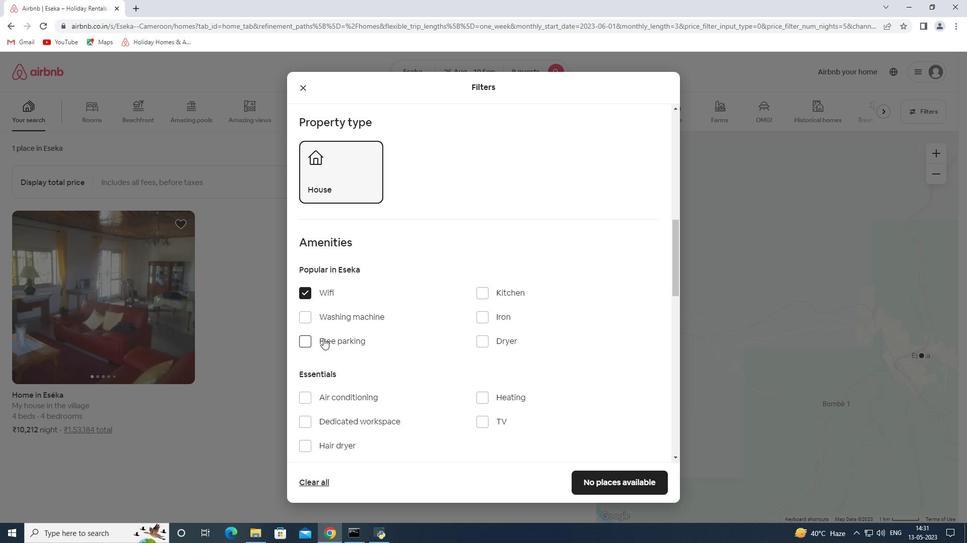 
Action: Mouse scrolled (323, 338) with delta (0, 0)
Screenshot: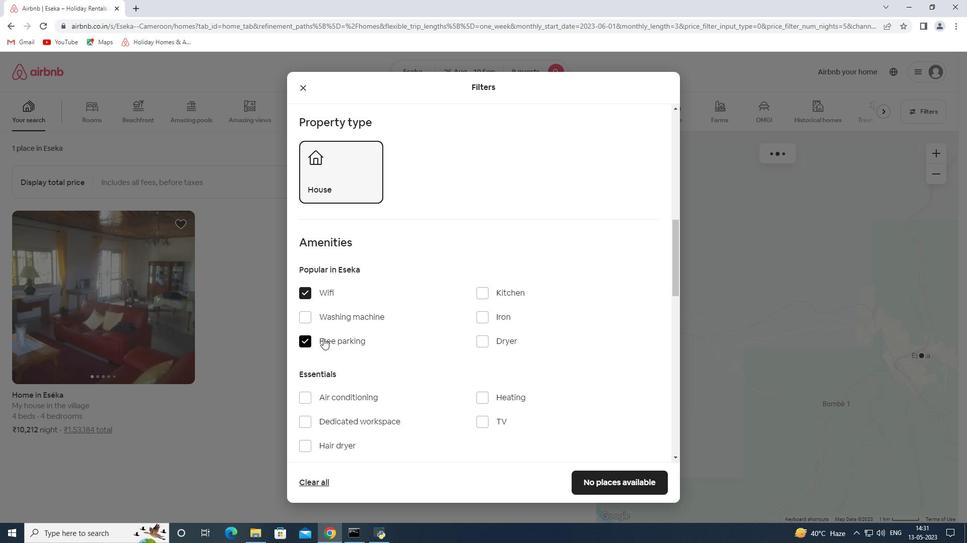 
Action: Mouse scrolled (323, 338) with delta (0, 0)
Screenshot: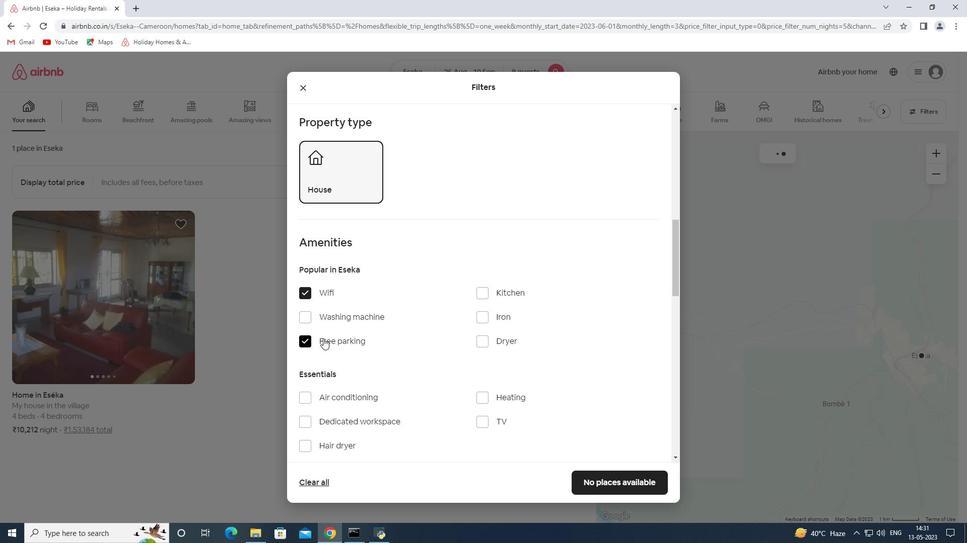 
Action: Mouse moved to (489, 321)
Screenshot: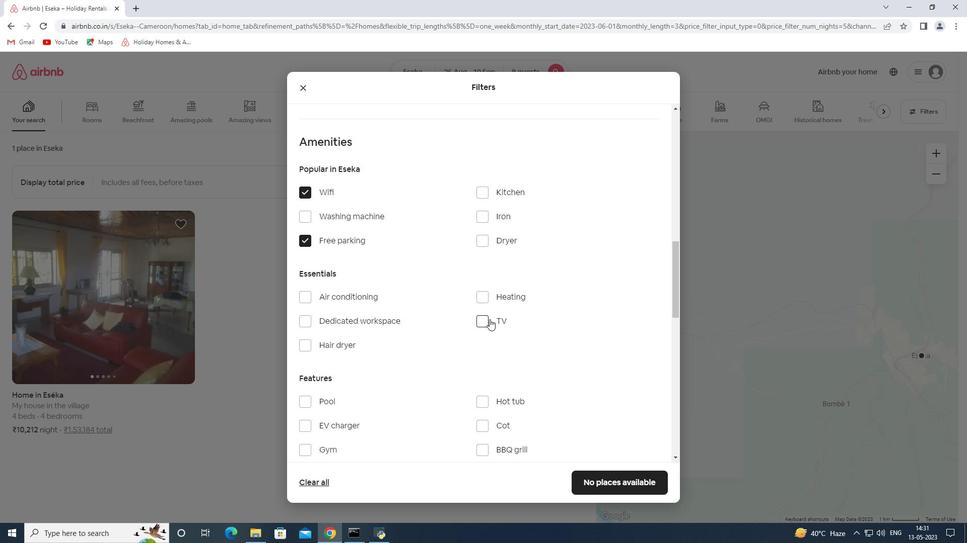 
Action: Mouse pressed left at (489, 321)
Screenshot: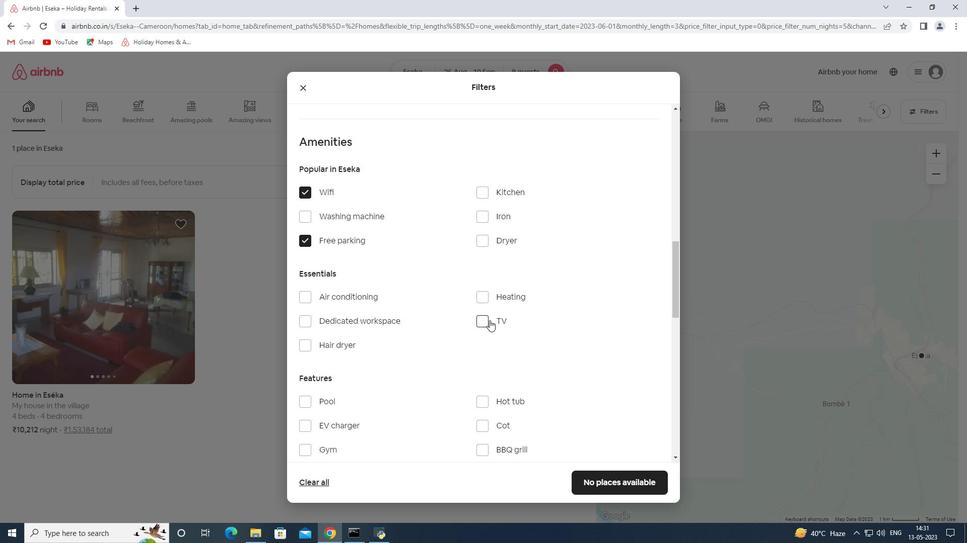 
Action: Mouse moved to (438, 327)
Screenshot: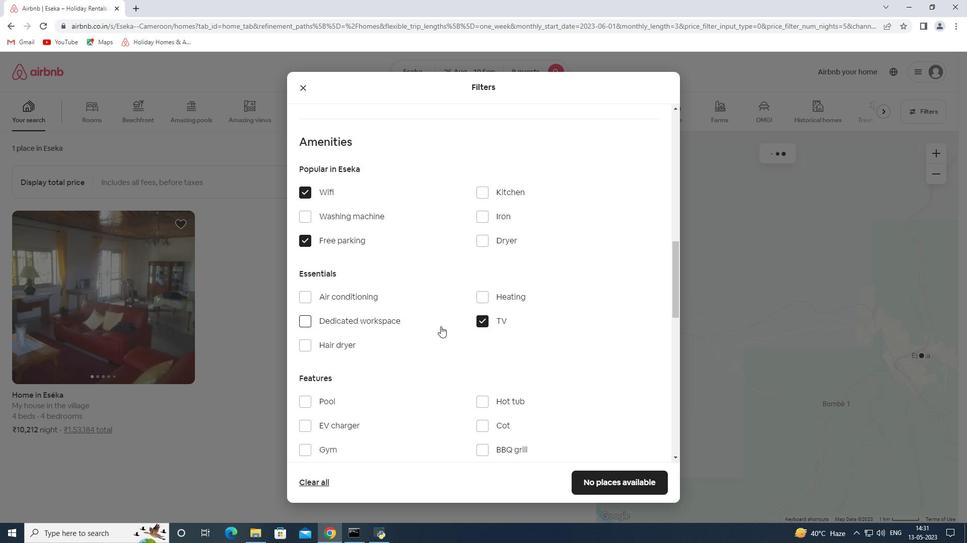 
Action: Mouse scrolled (438, 326) with delta (0, 0)
Screenshot: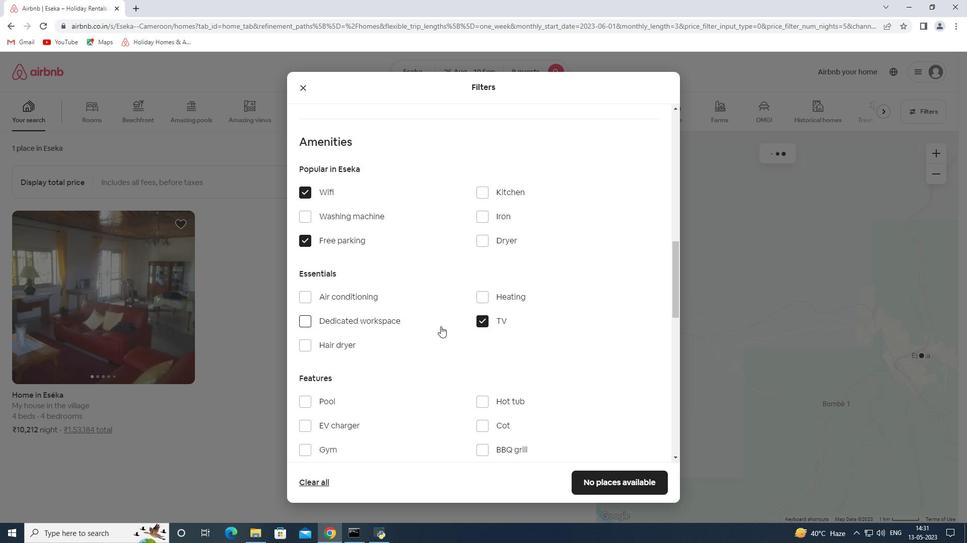 
Action: Mouse scrolled (438, 326) with delta (0, 0)
Screenshot: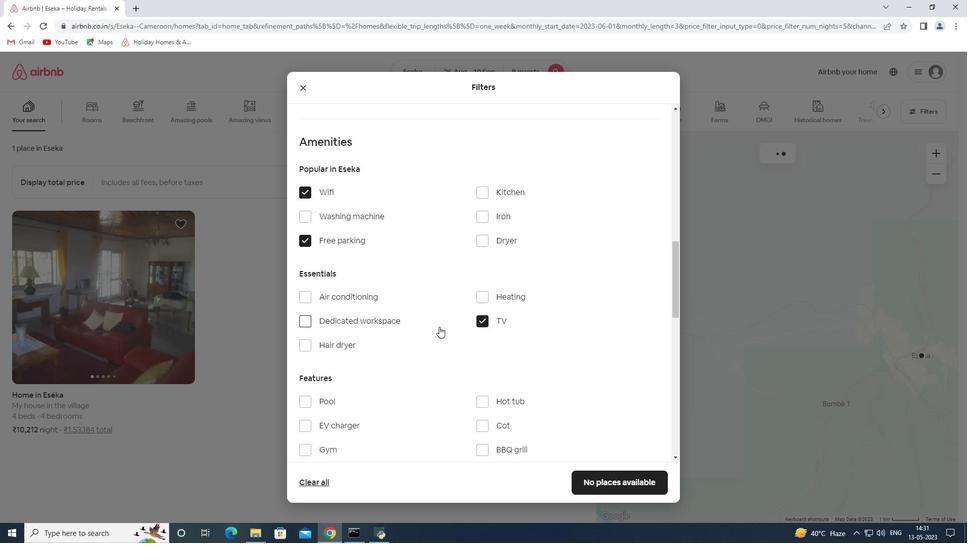 
Action: Mouse scrolled (438, 326) with delta (0, 0)
Screenshot: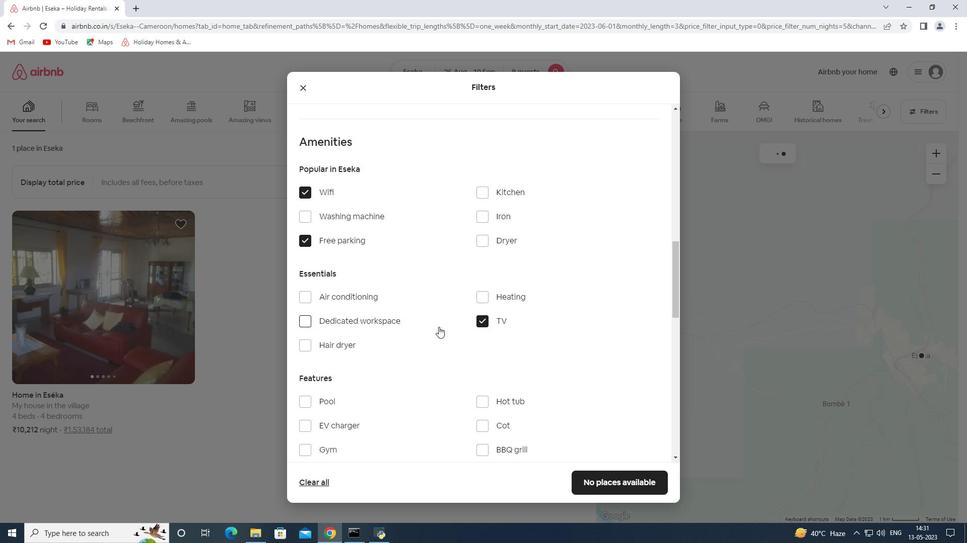 
Action: Mouse moved to (316, 301)
Screenshot: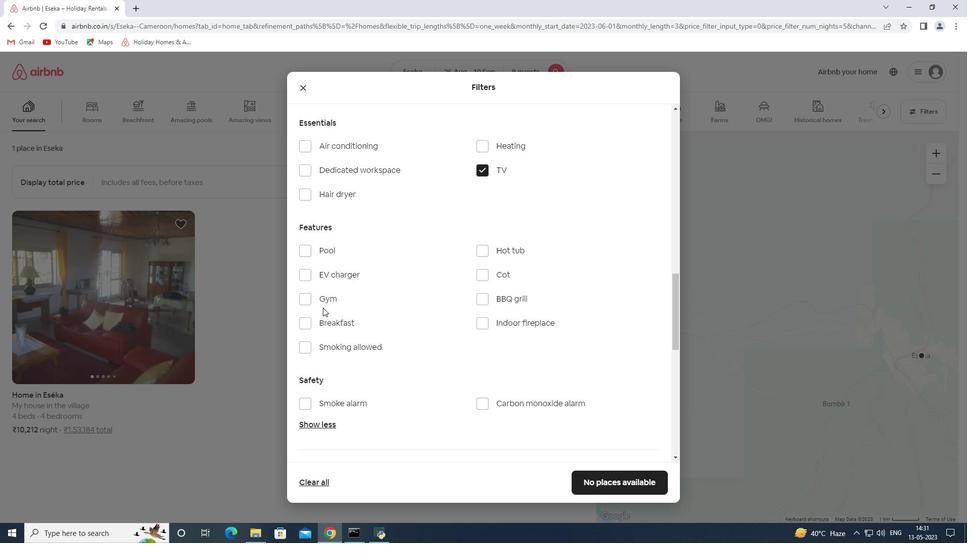 
Action: Mouse pressed left at (316, 301)
Screenshot: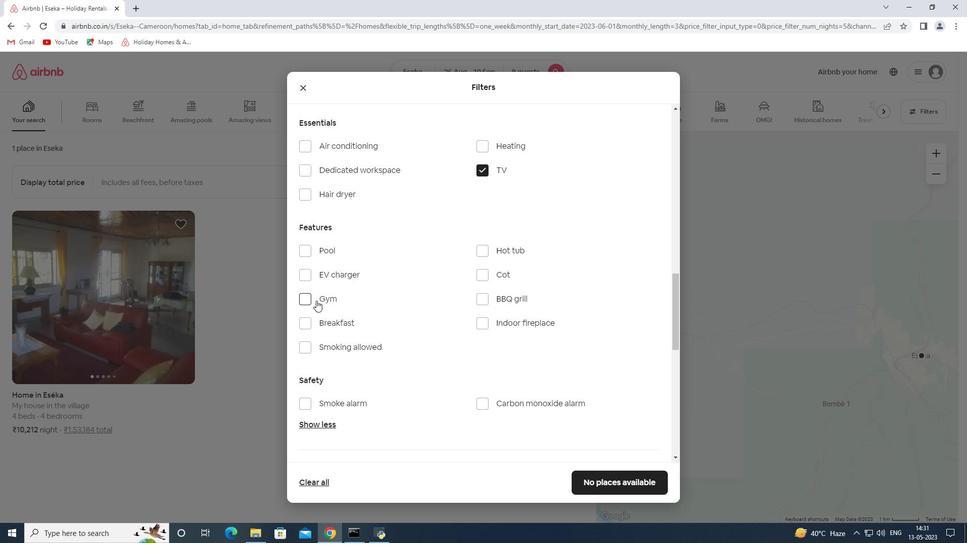 
Action: Mouse moved to (317, 323)
Screenshot: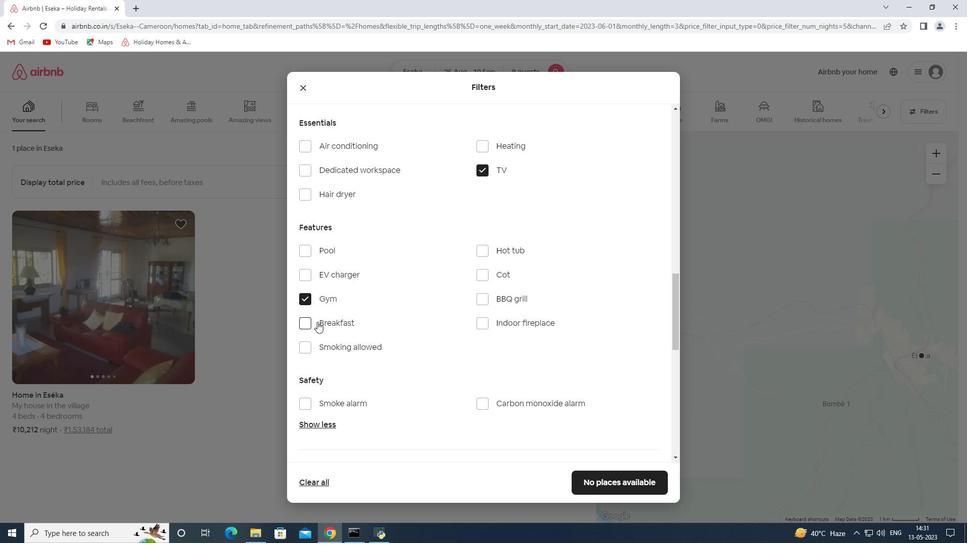 
Action: Mouse pressed left at (317, 323)
Screenshot: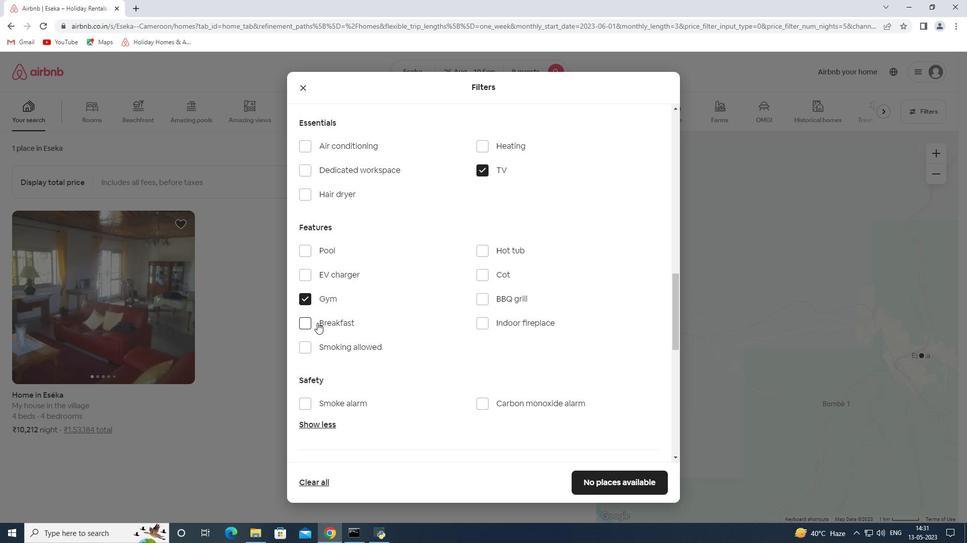 
Action: Mouse moved to (319, 358)
Screenshot: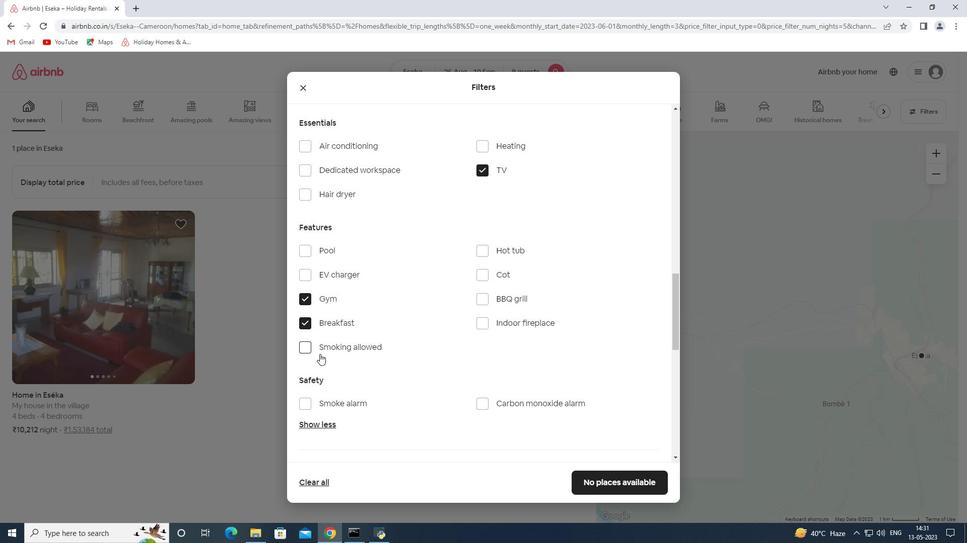 
Action: Mouse scrolled (319, 358) with delta (0, 0)
Screenshot: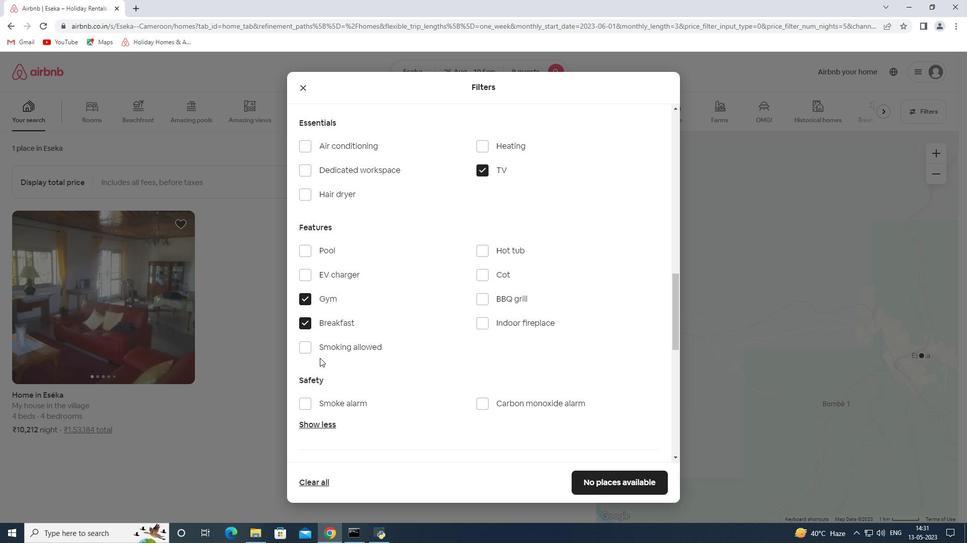 
Action: Mouse scrolled (319, 358) with delta (0, 0)
Screenshot: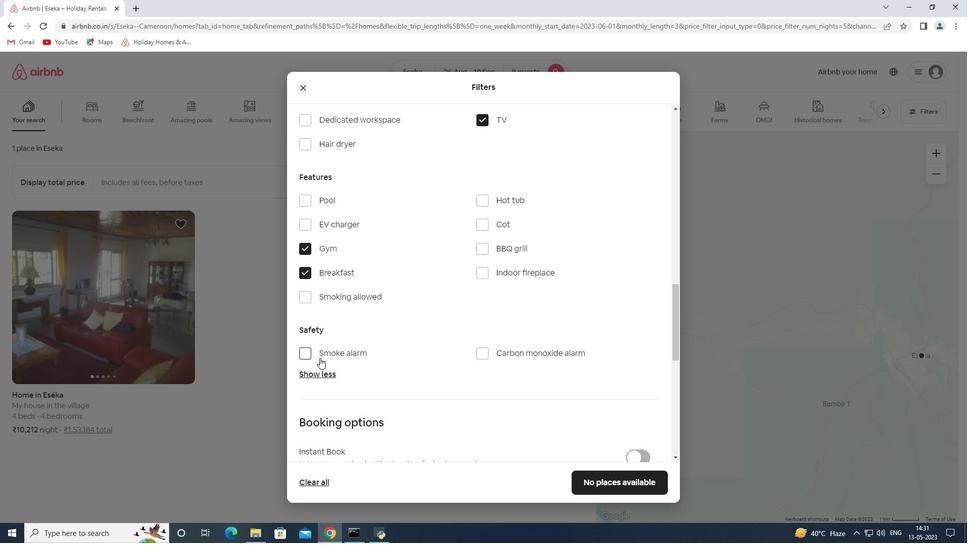 
Action: Mouse moved to (512, 417)
Screenshot: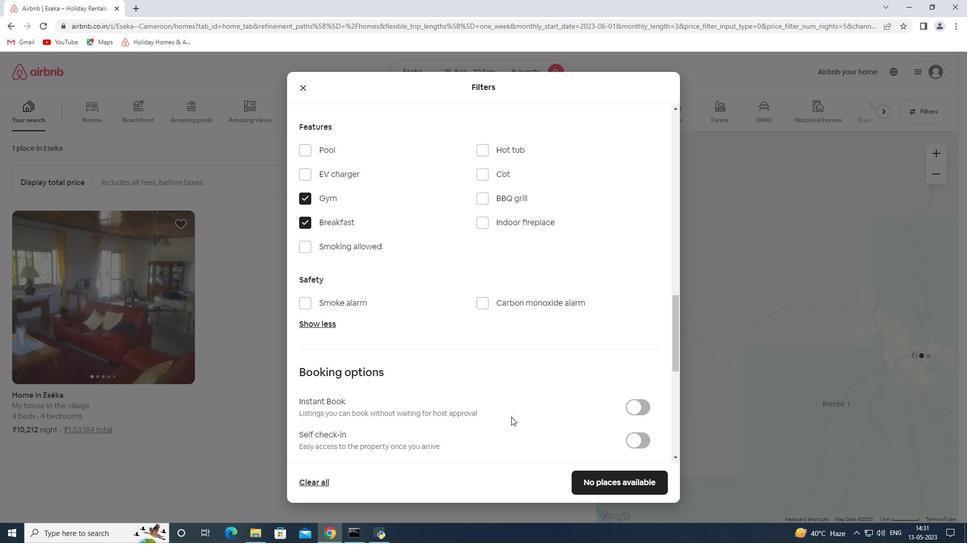 
Action: Mouse scrolled (512, 417) with delta (0, 0)
Screenshot: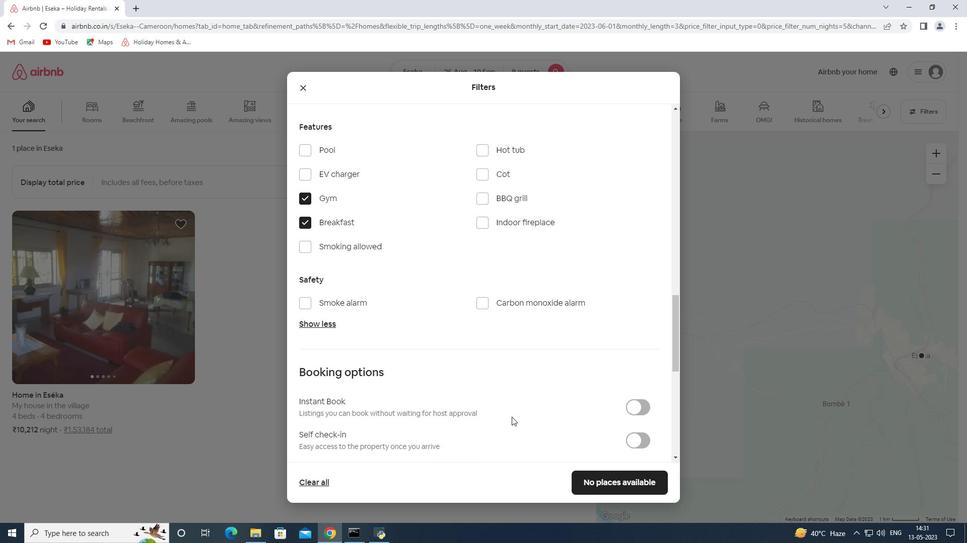 
Action: Mouse moved to (631, 392)
Screenshot: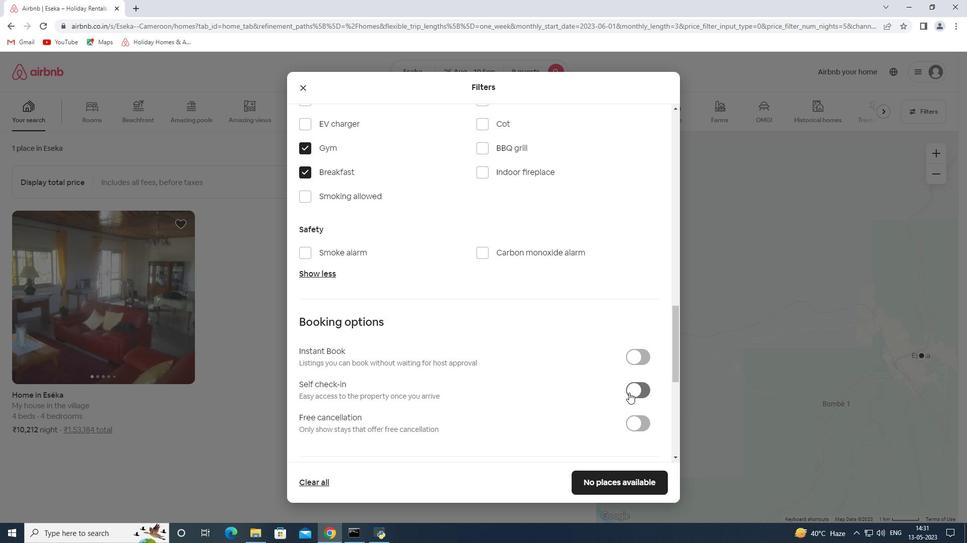
Action: Mouse pressed left at (631, 392)
Screenshot: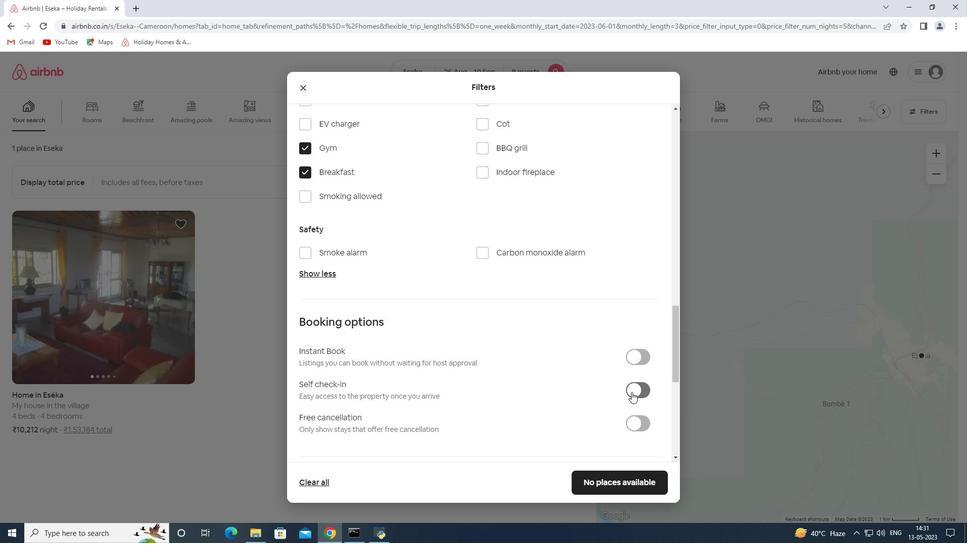 
Action: Mouse moved to (570, 383)
Screenshot: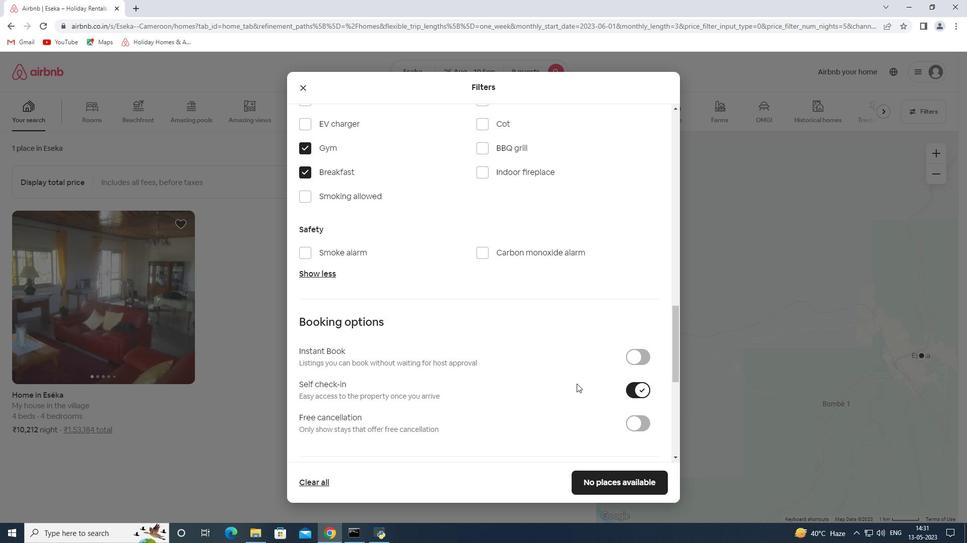 
Action: Mouse scrolled (570, 382) with delta (0, 0)
Screenshot: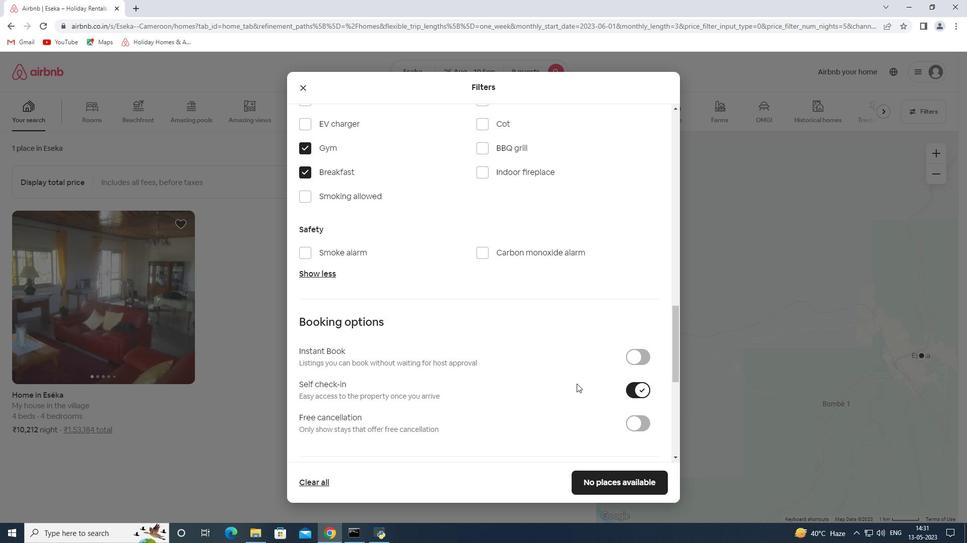 
Action: Mouse moved to (569, 383)
Screenshot: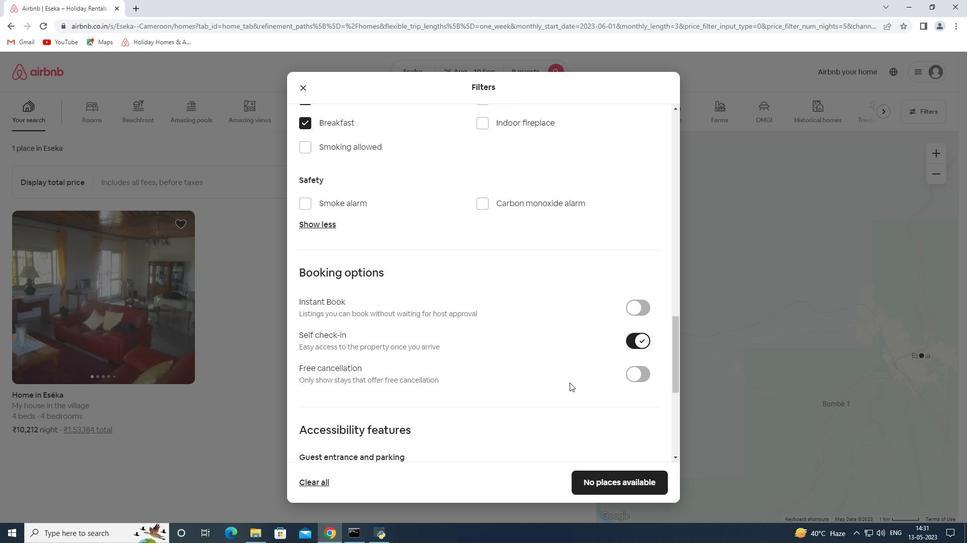 
Action: Mouse scrolled (569, 382) with delta (0, 0)
Screenshot: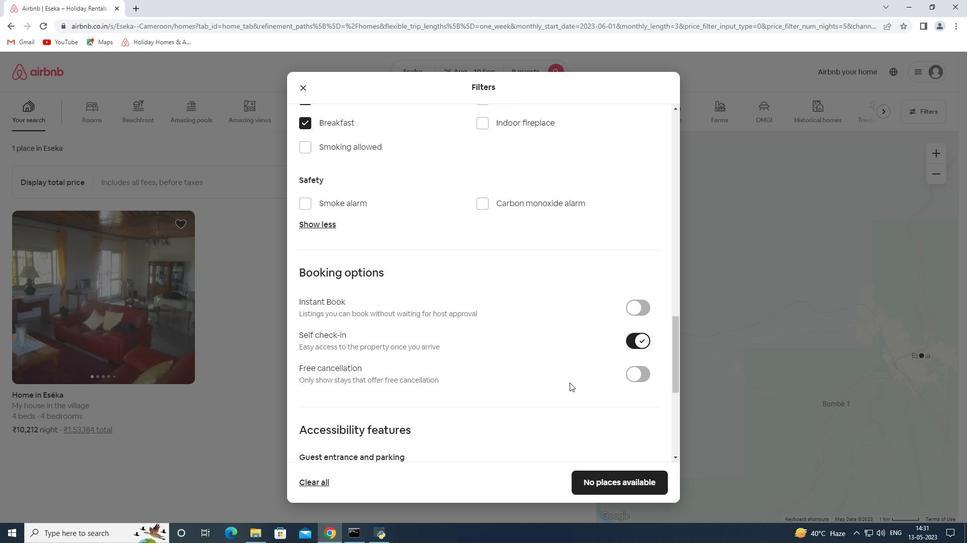 
Action: Mouse moved to (567, 383)
Screenshot: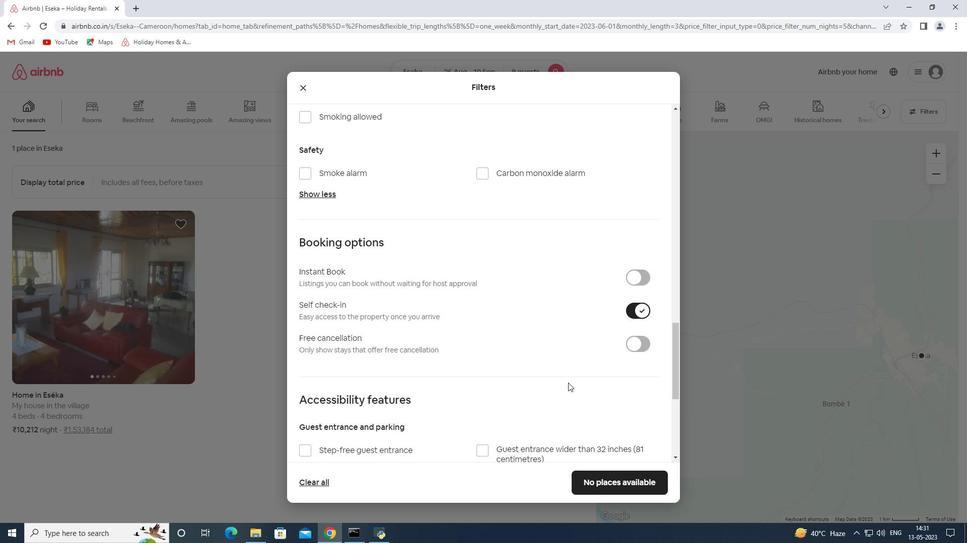 
Action: Mouse scrolled (567, 382) with delta (0, 0)
Screenshot: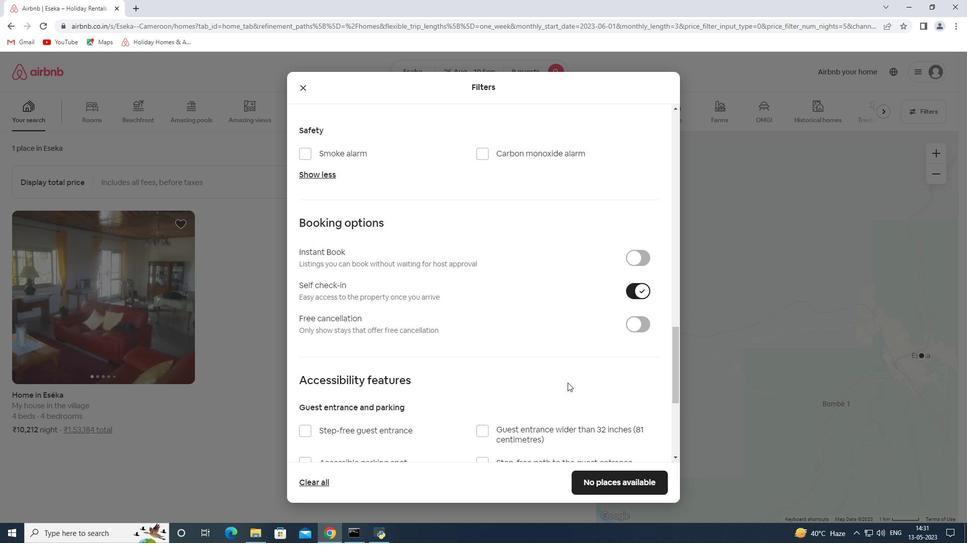
Action: Mouse moved to (565, 383)
Screenshot: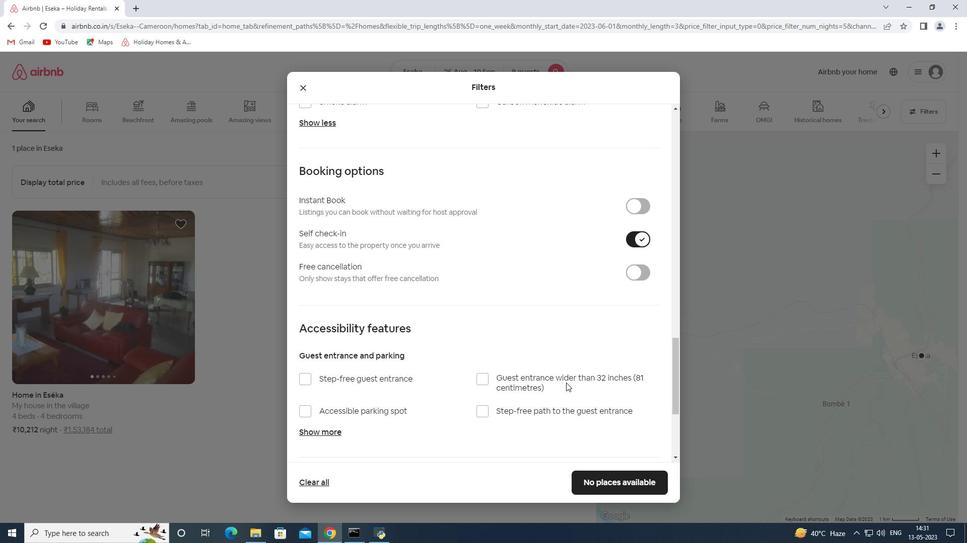 
Action: Mouse scrolled (565, 382) with delta (0, 0)
Screenshot: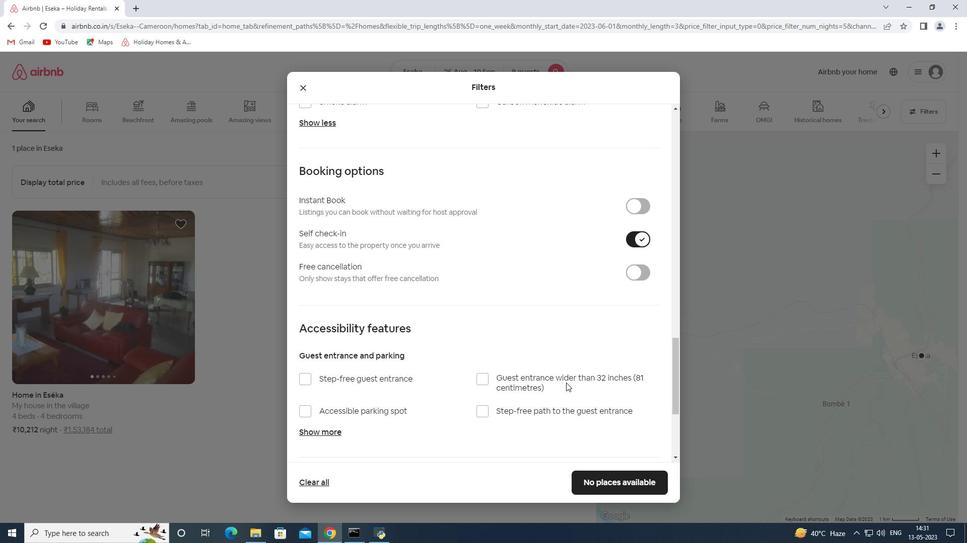 
Action: Mouse moved to (564, 383)
Screenshot: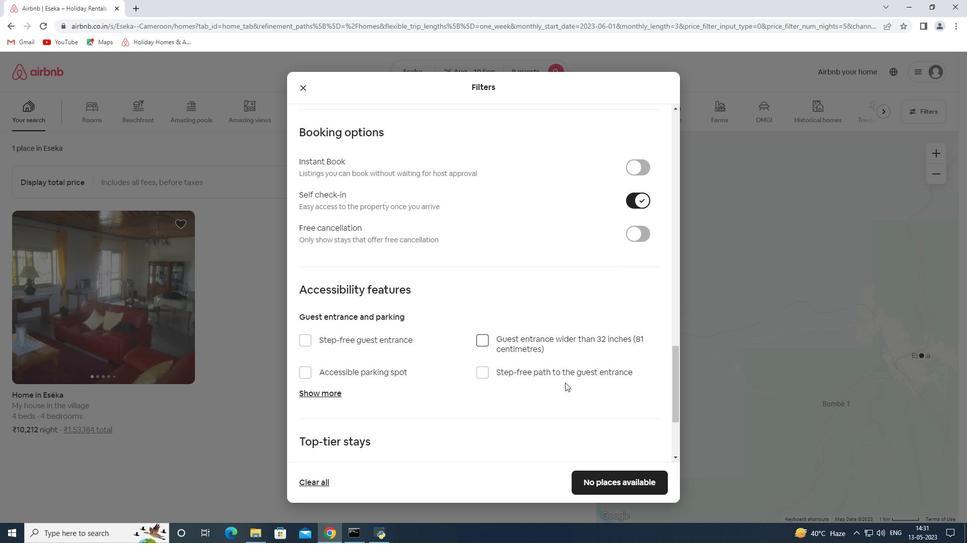 
Action: Mouse scrolled (564, 382) with delta (0, 0)
Screenshot: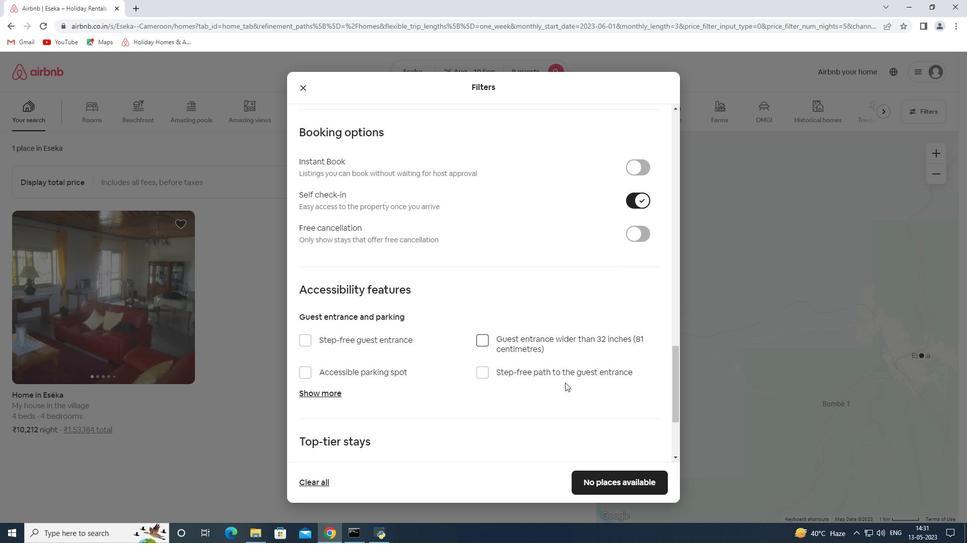 
Action: Mouse scrolled (564, 382) with delta (0, 0)
Screenshot: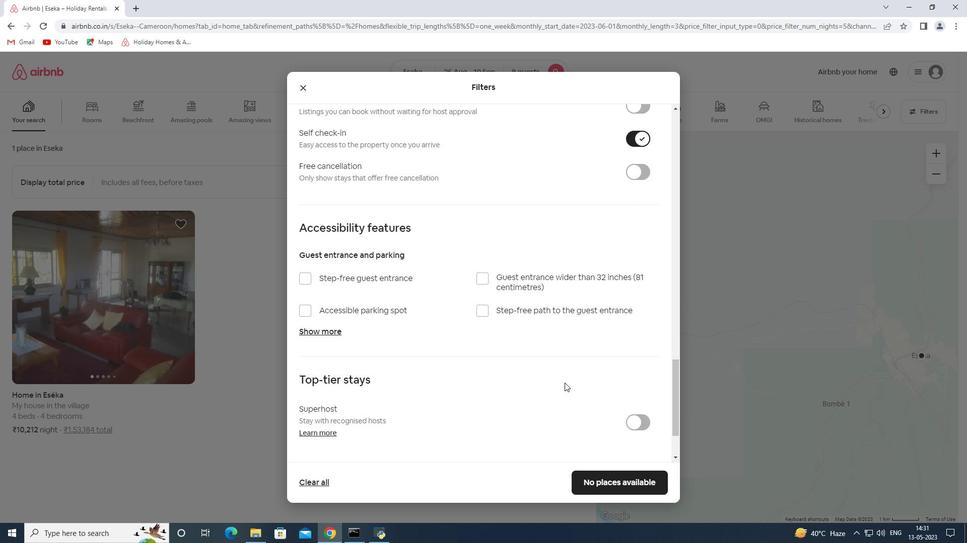 
Action: Mouse moved to (564, 383)
Screenshot: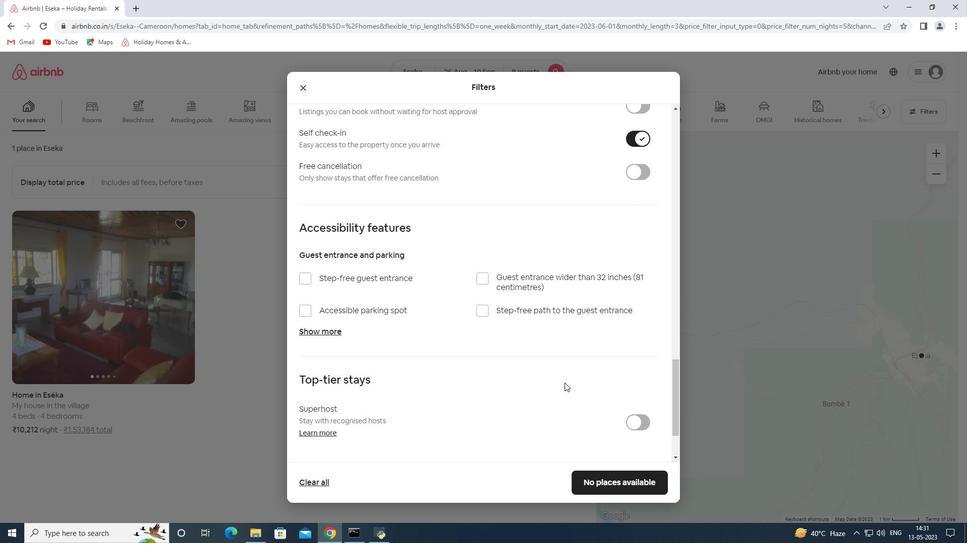
Action: Mouse scrolled (564, 382) with delta (0, 0)
Screenshot: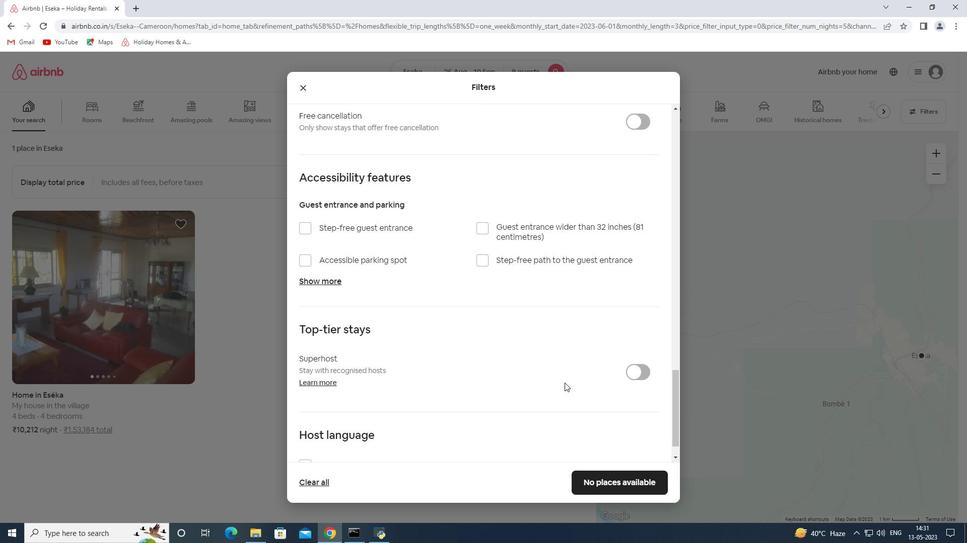 
Action: Mouse moved to (562, 383)
Screenshot: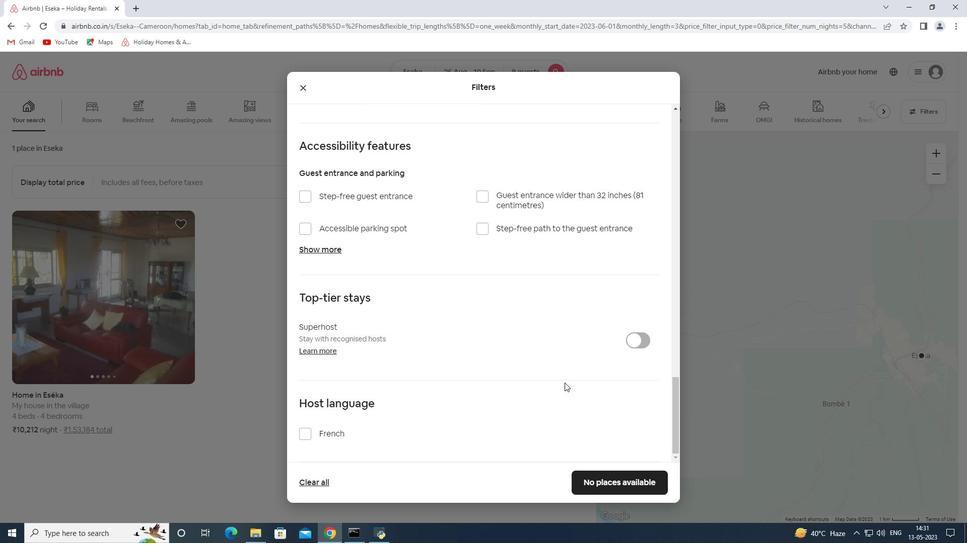 
Action: Mouse scrolled (562, 382) with delta (0, 0)
Screenshot: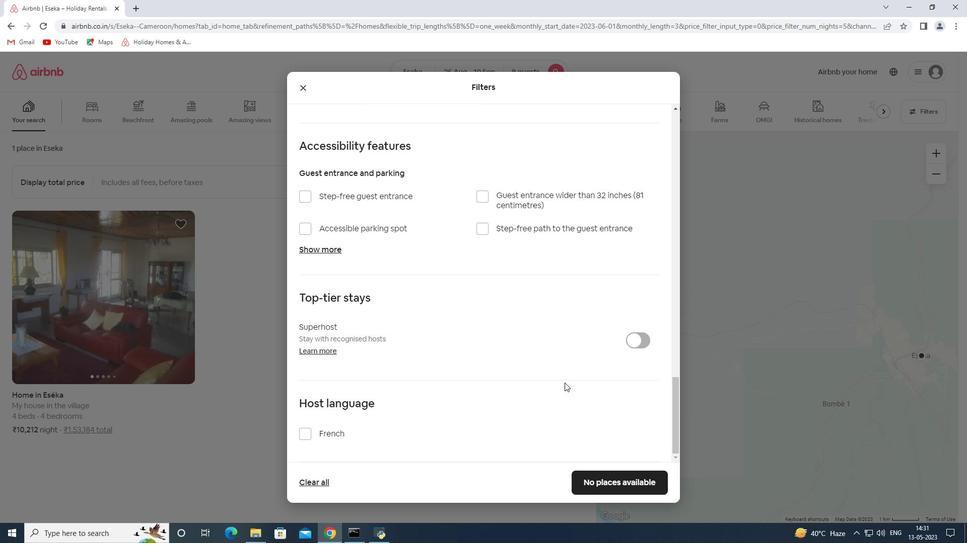
Action: Mouse moved to (556, 383)
Screenshot: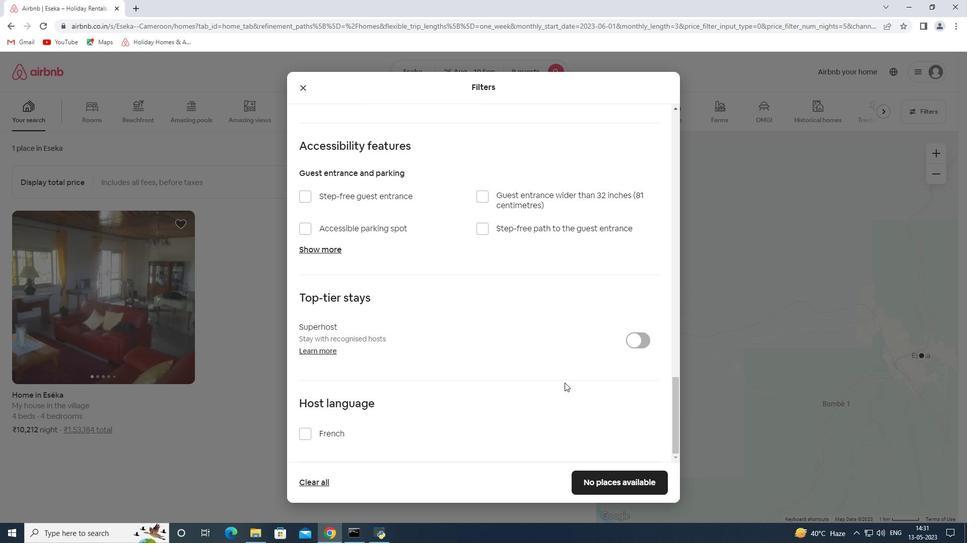 
Action: Mouse scrolled (556, 383) with delta (0, 0)
Screenshot: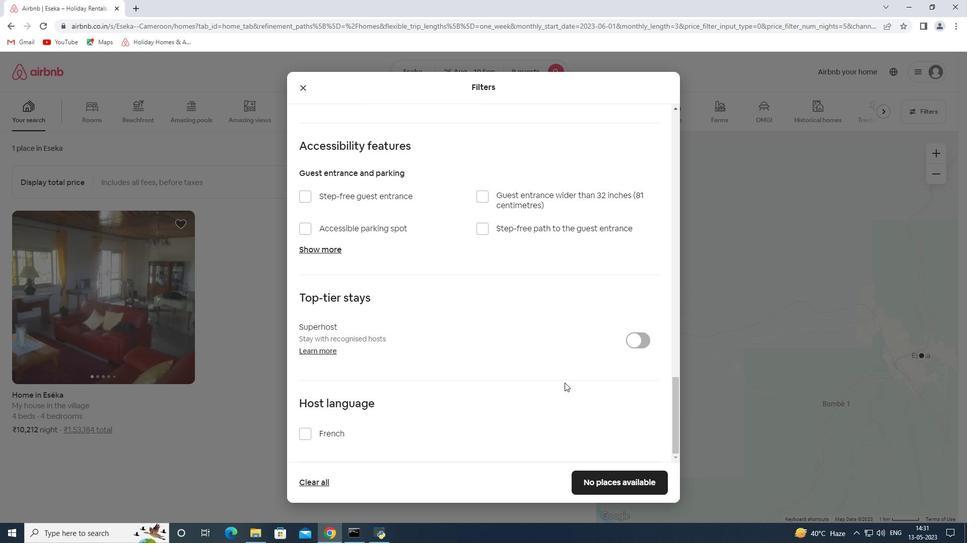 
Action: Mouse moved to (551, 384)
Screenshot: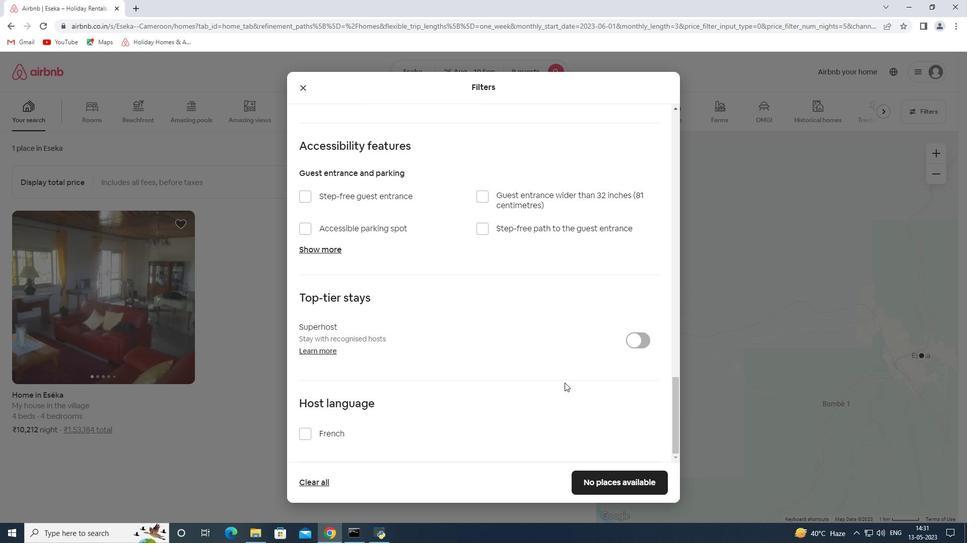 
Action: Mouse scrolled (551, 384) with delta (0, 0)
Screenshot: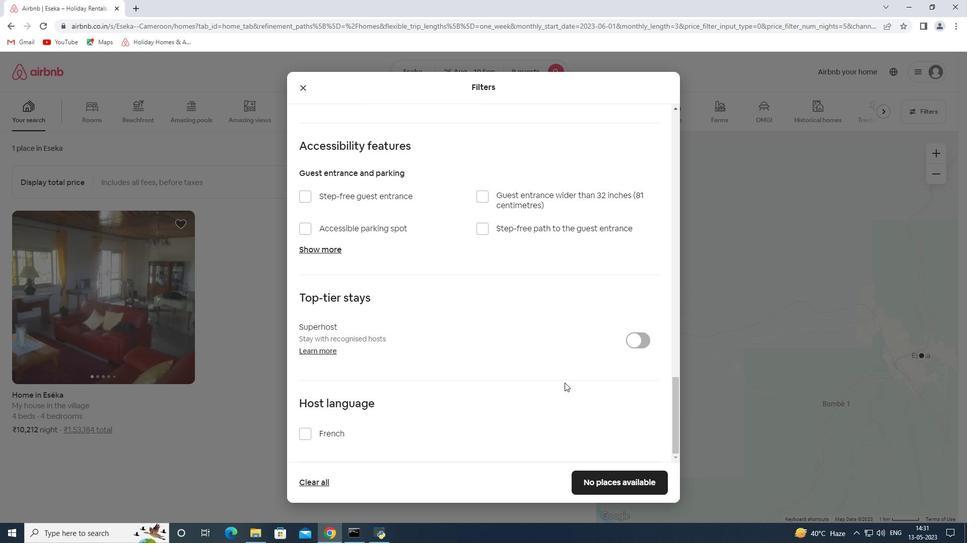 
Action: Mouse moved to (549, 384)
Screenshot: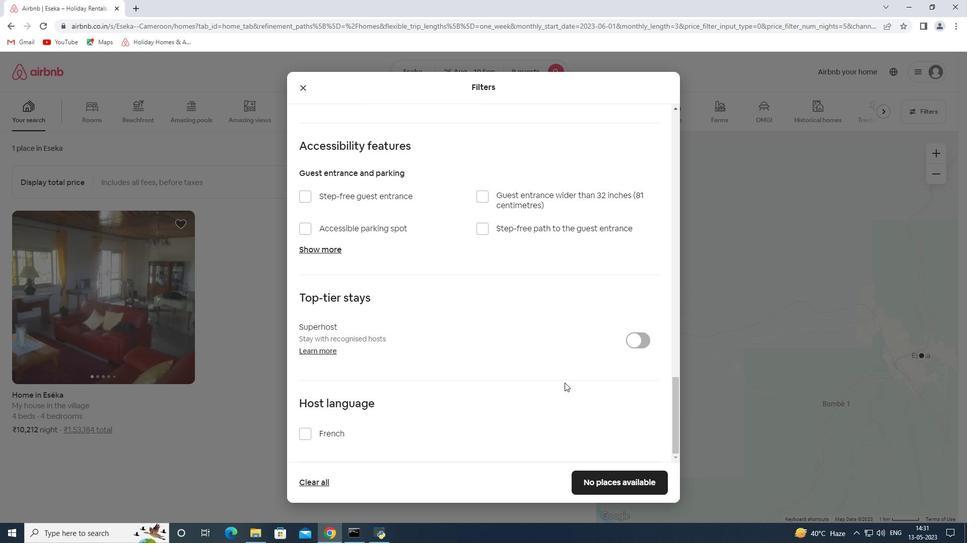 
Action: Mouse scrolled (549, 384) with delta (0, 0)
Screenshot: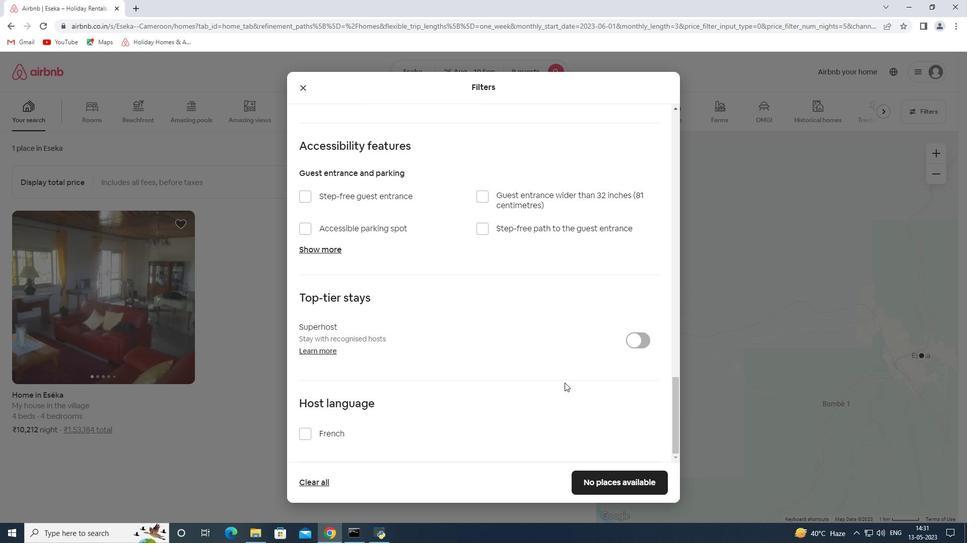 
Action: Mouse moved to (591, 483)
Screenshot: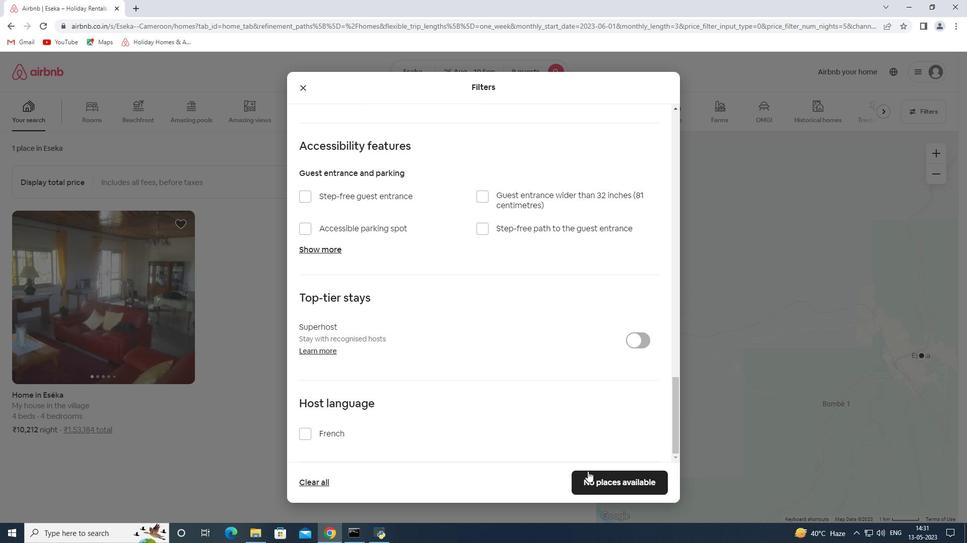 
Action: Mouse pressed left at (591, 483)
Screenshot: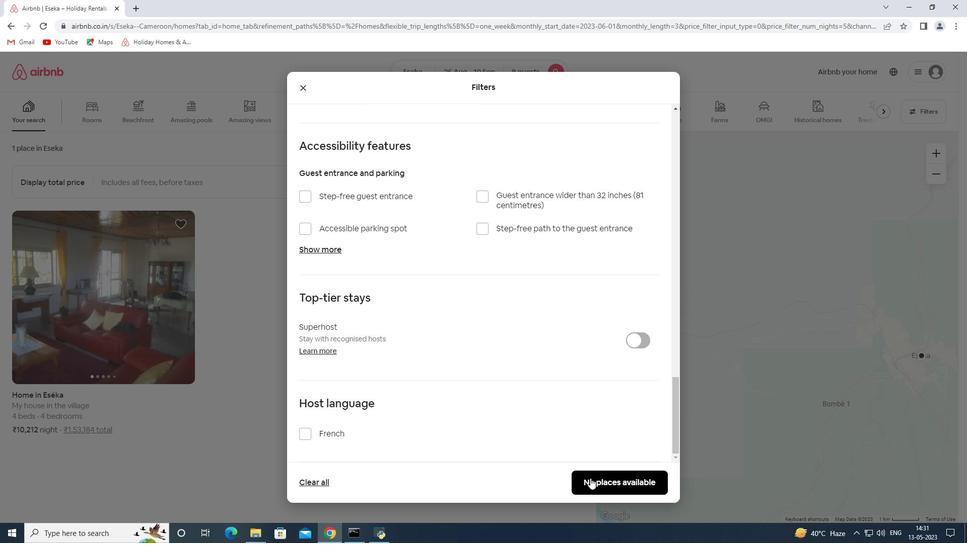 
